 Task: Create a due date automation trigger when advanced on, 2 hours after a card is due add fields without custom field "Resume" set to a date more than 1 days ago.
Action: Mouse moved to (1038, 329)
Screenshot: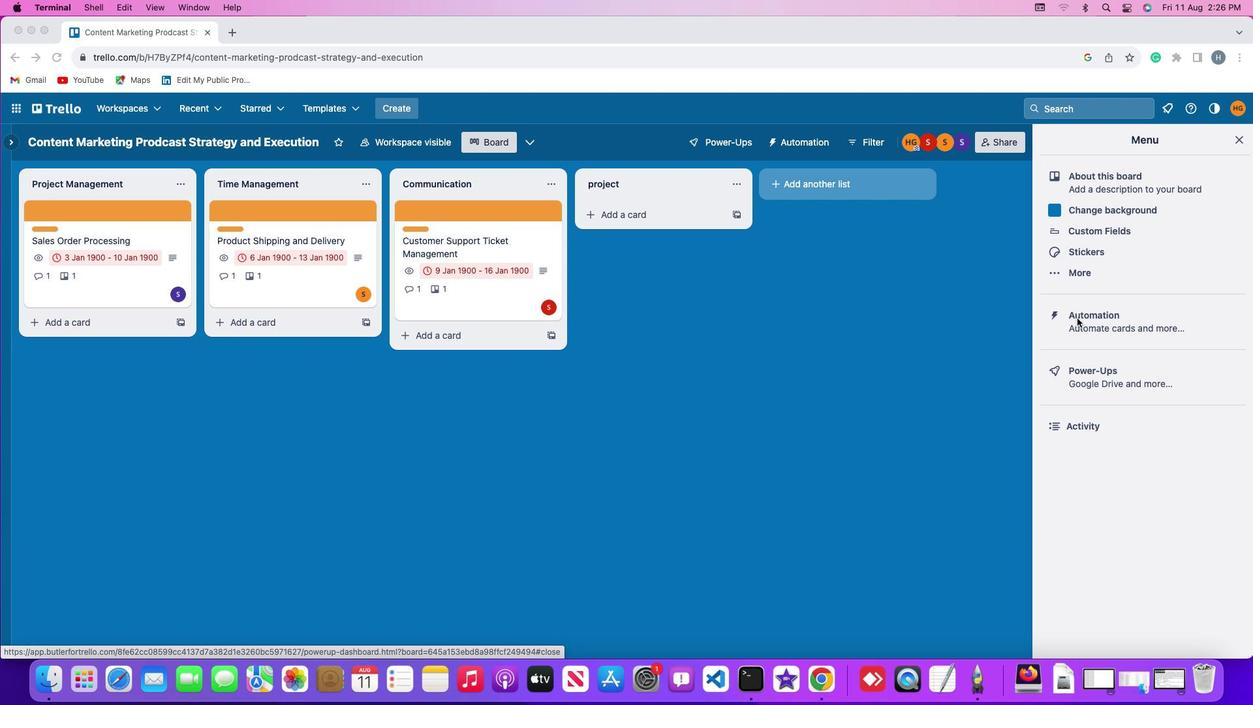 
Action: Mouse pressed left at (1038, 329)
Screenshot: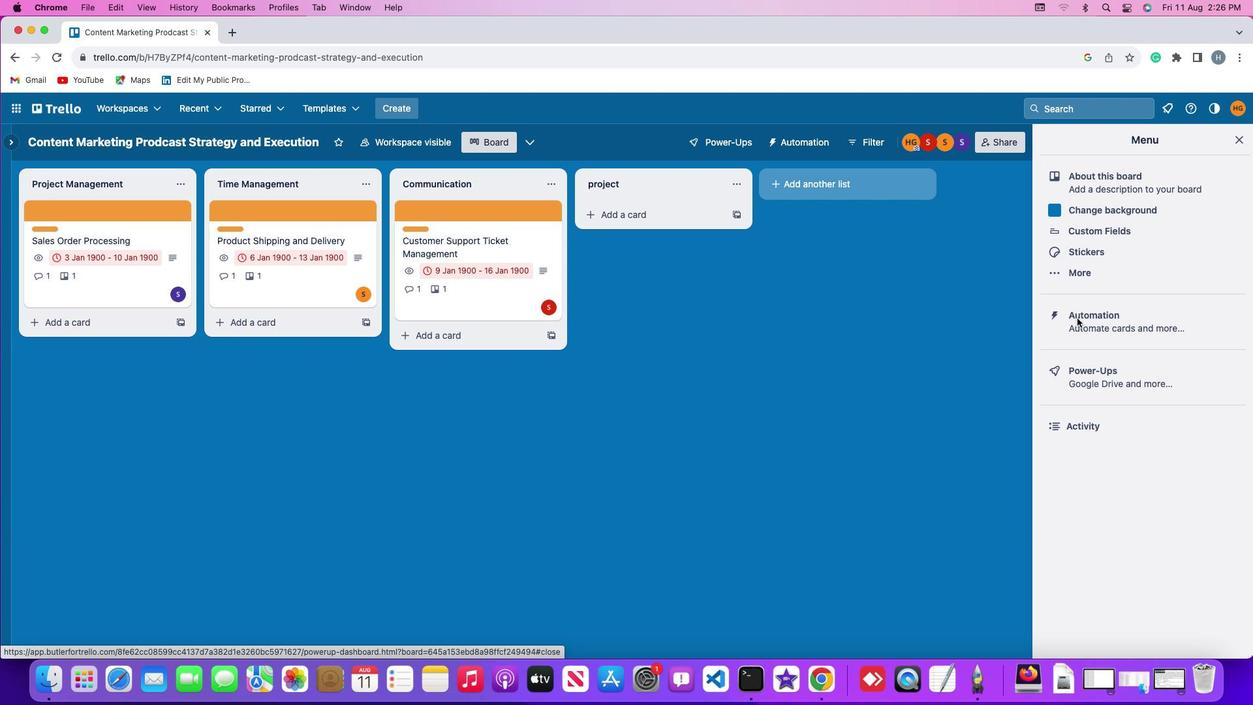 
Action: Mouse pressed left at (1038, 329)
Screenshot: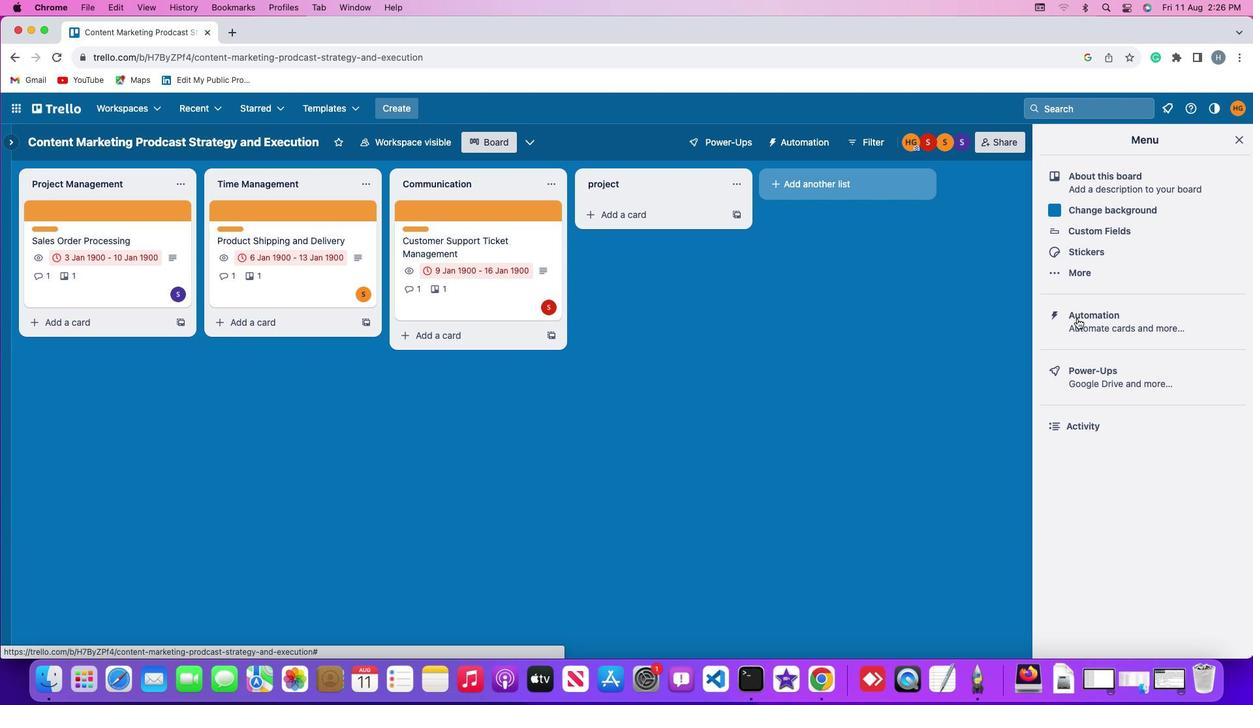
Action: Mouse moved to (122, 325)
Screenshot: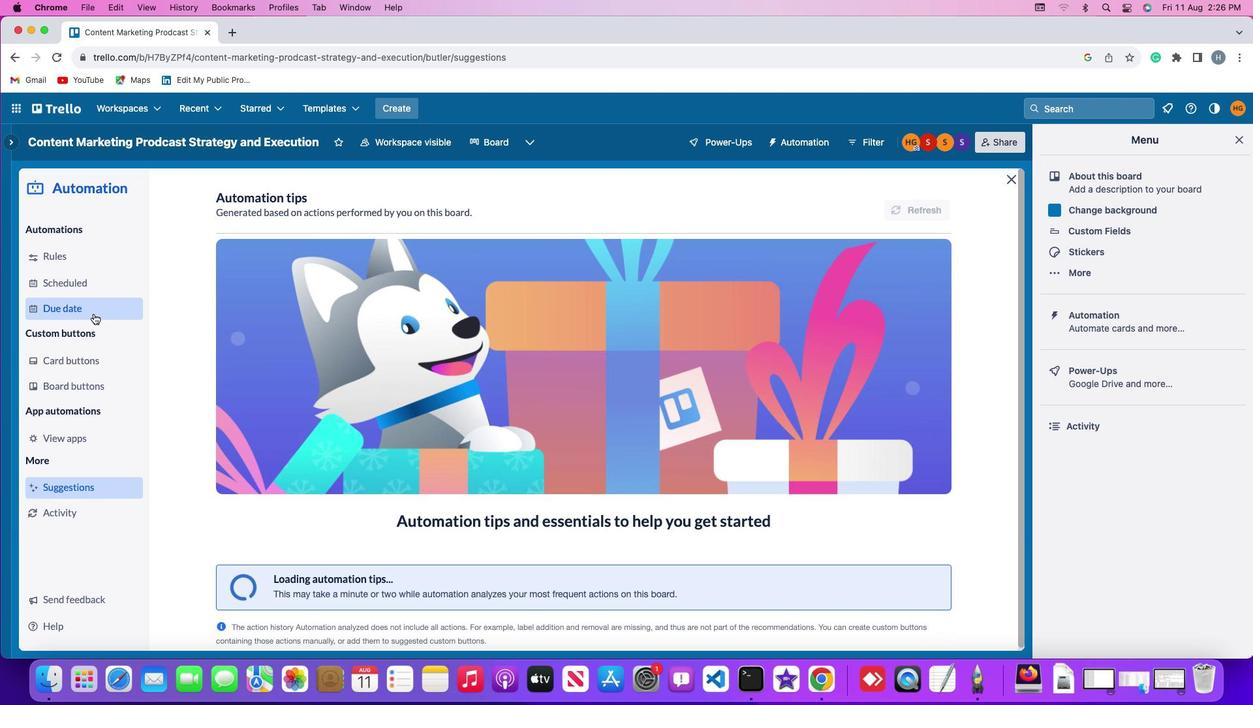 
Action: Mouse pressed left at (122, 325)
Screenshot: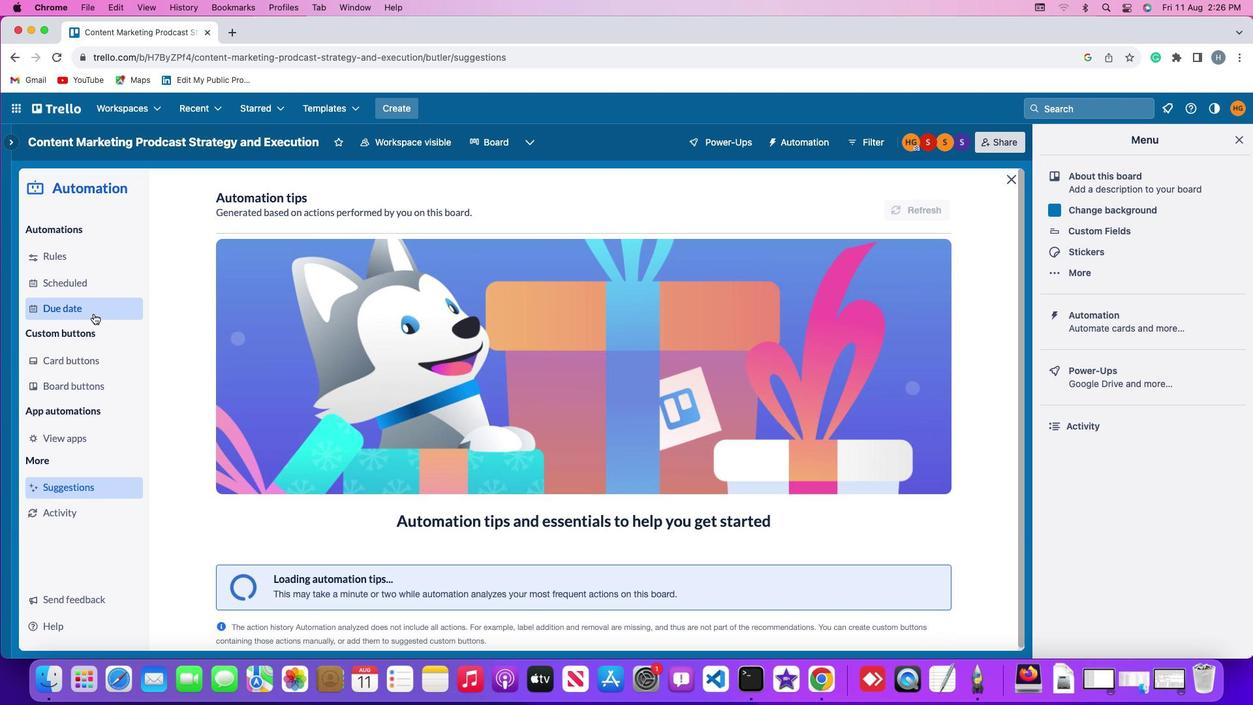 
Action: Mouse moved to (848, 223)
Screenshot: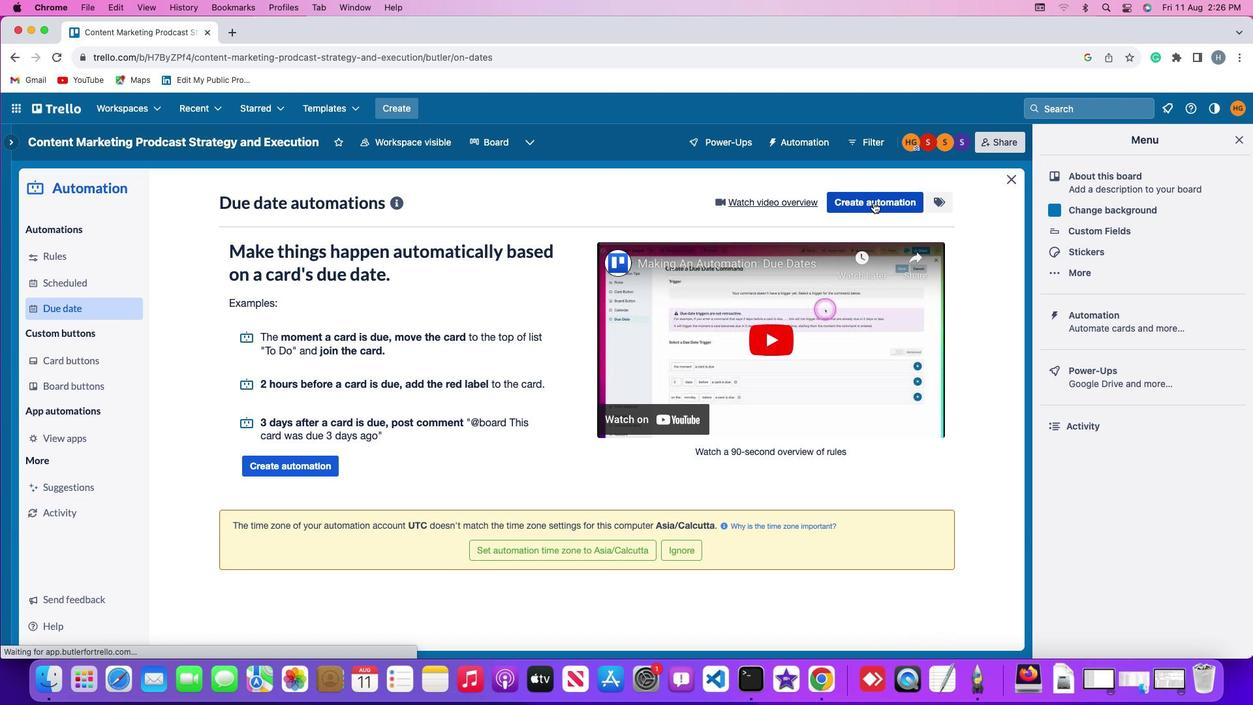 
Action: Mouse pressed left at (848, 223)
Screenshot: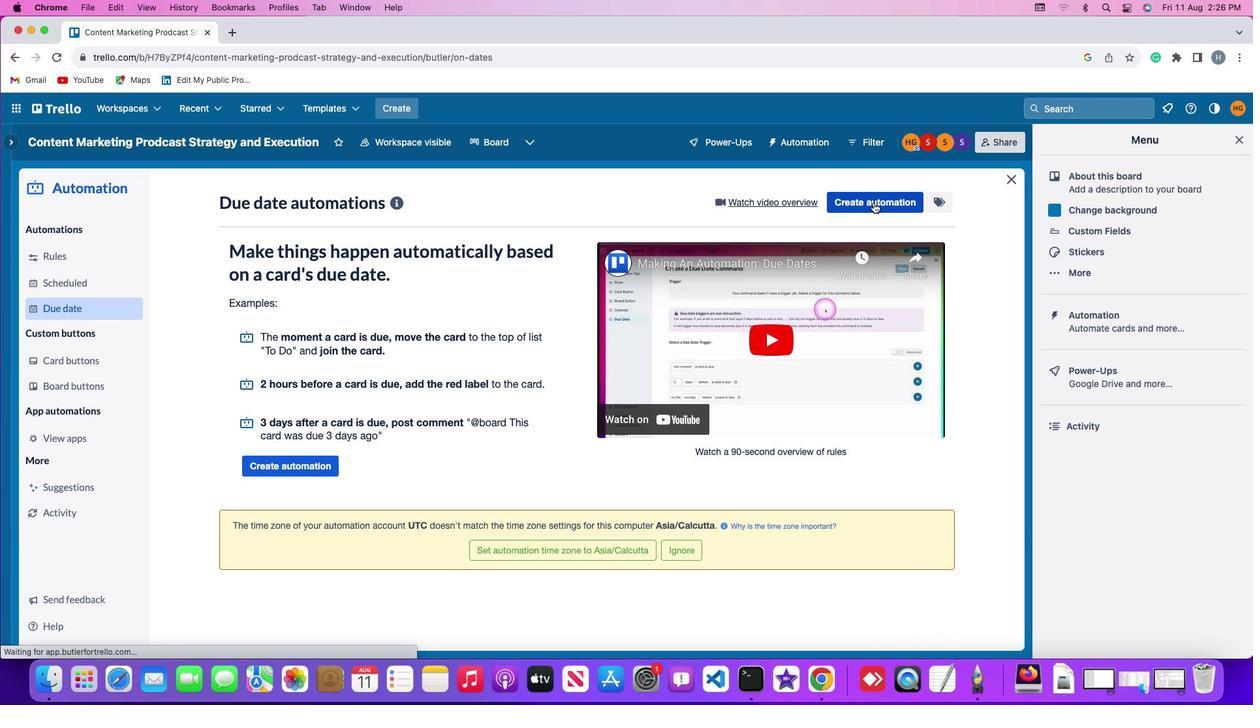 
Action: Mouse moved to (284, 346)
Screenshot: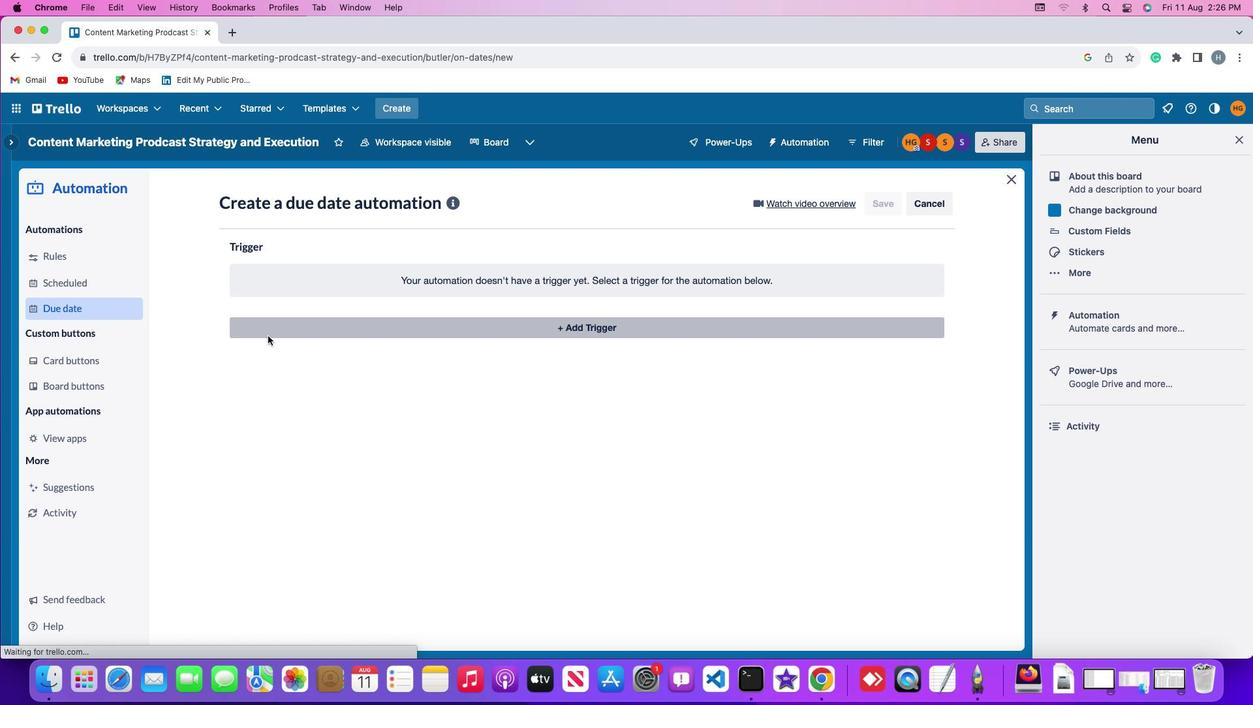 
Action: Mouse pressed left at (284, 346)
Screenshot: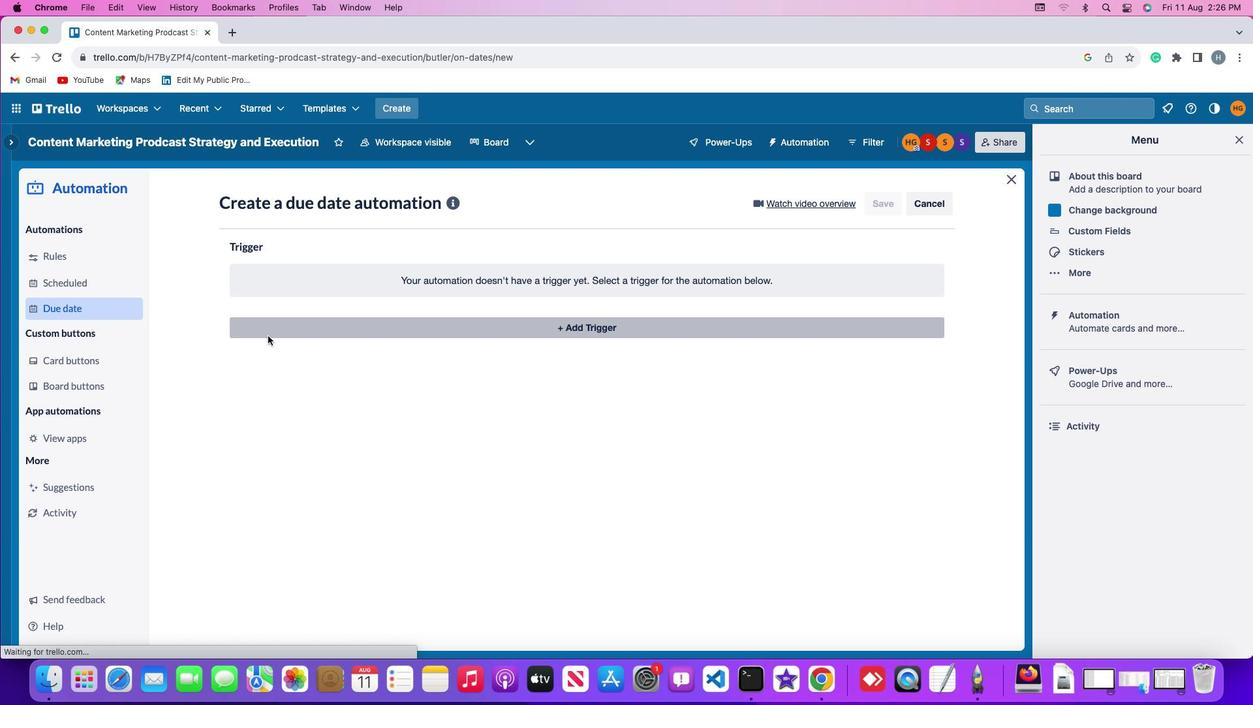 
Action: Mouse moved to (274, 520)
Screenshot: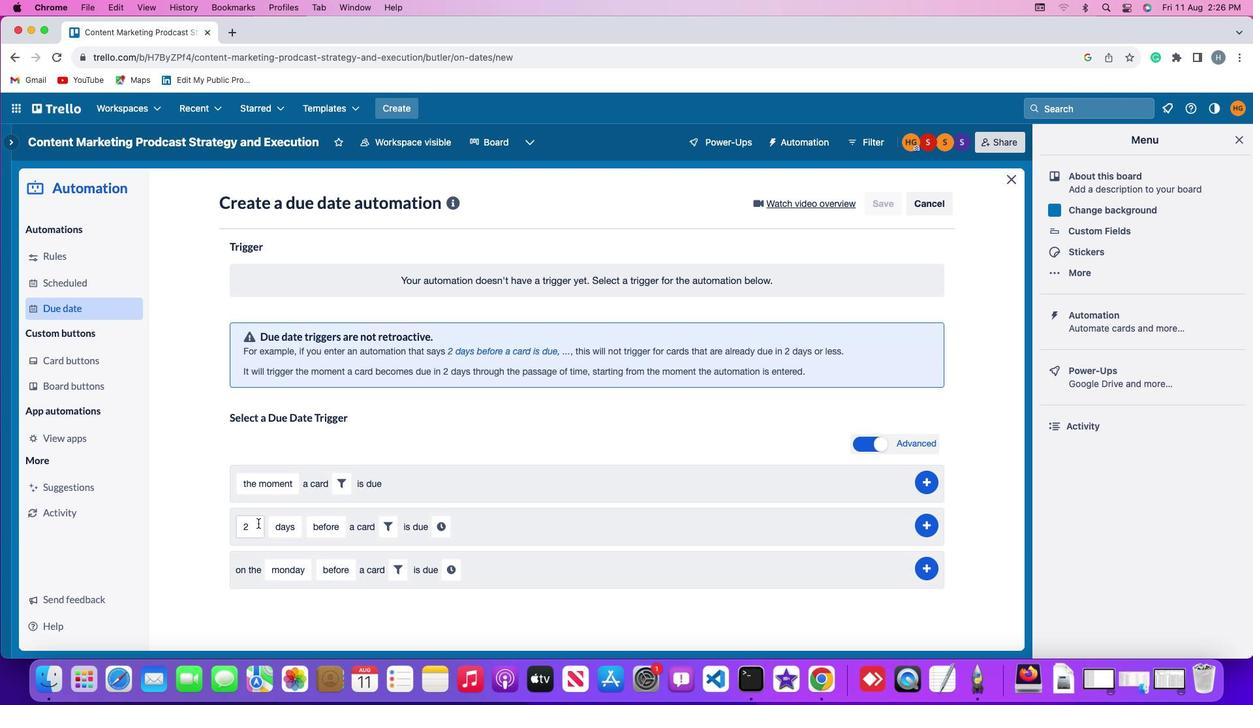
Action: Mouse pressed left at (274, 520)
Screenshot: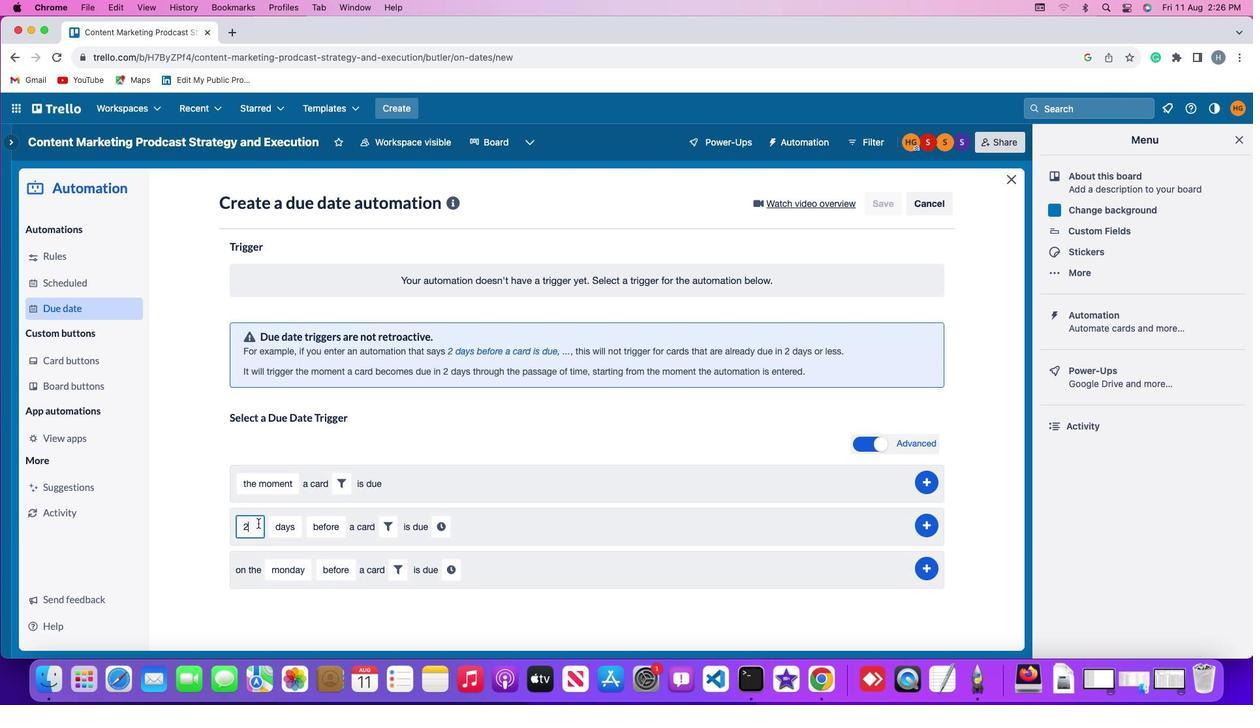 
Action: Mouse moved to (275, 519)
Screenshot: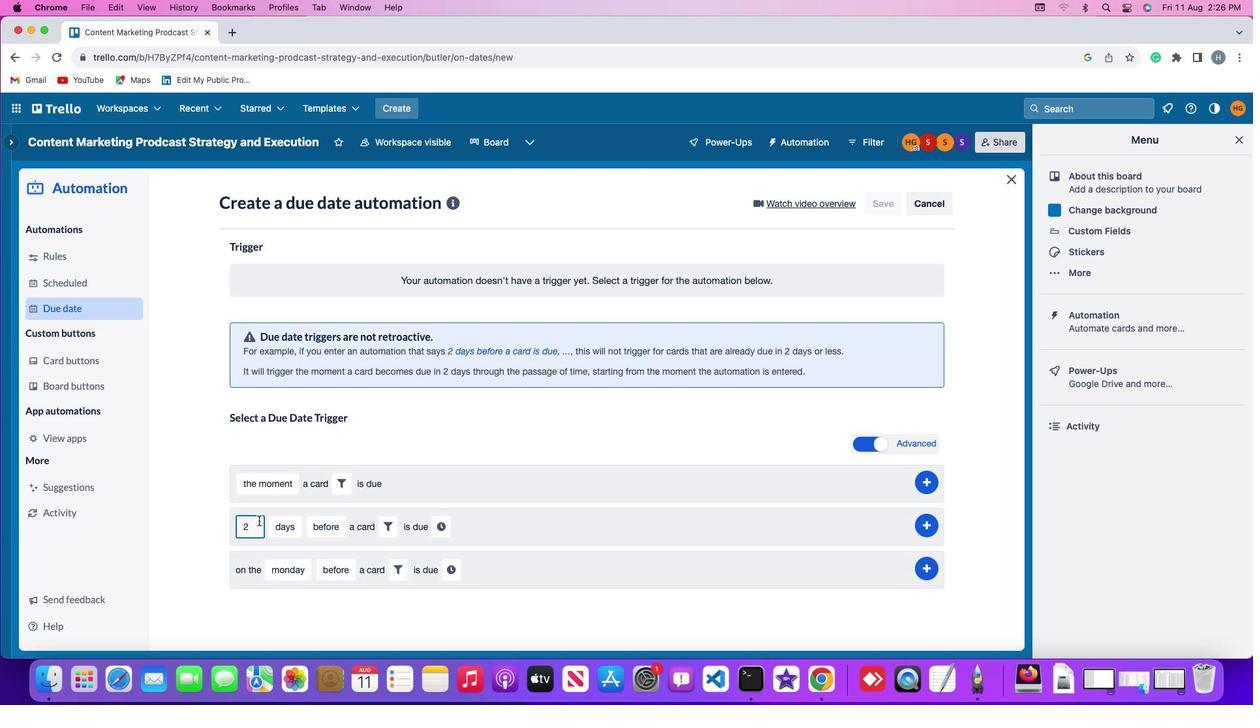 
Action: Key pressed Key.backspace'2'
Screenshot: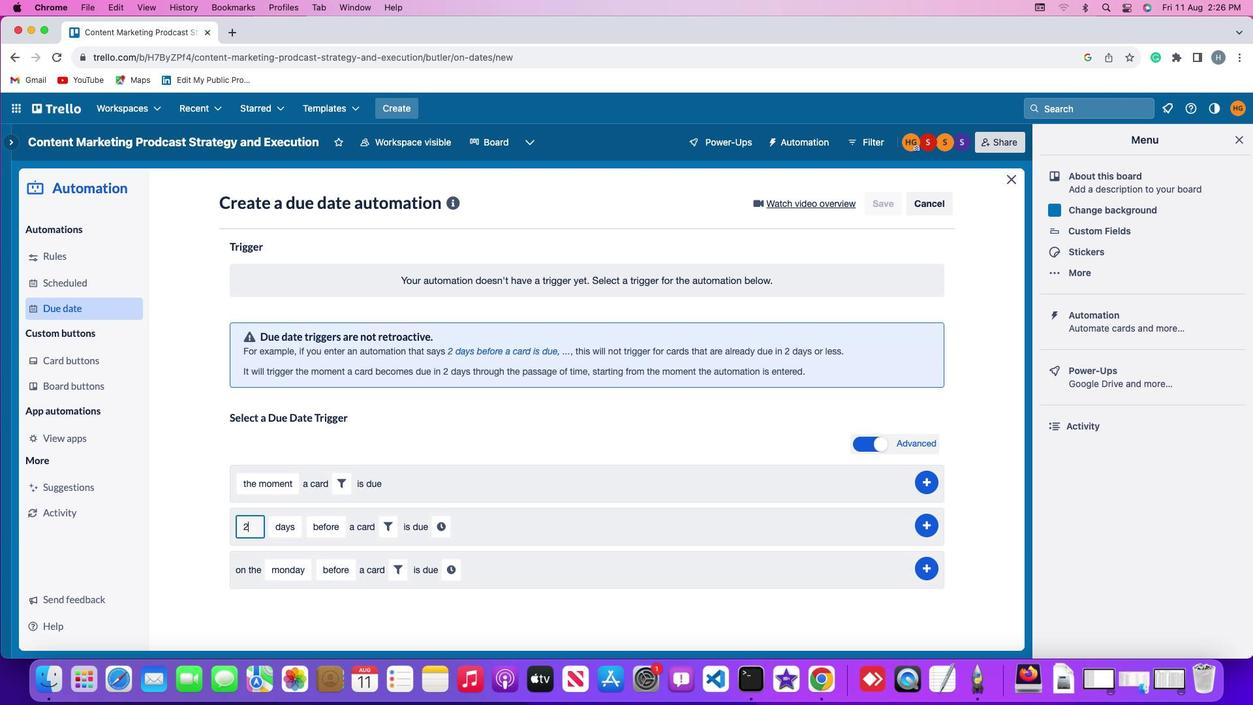 
Action: Mouse moved to (304, 519)
Screenshot: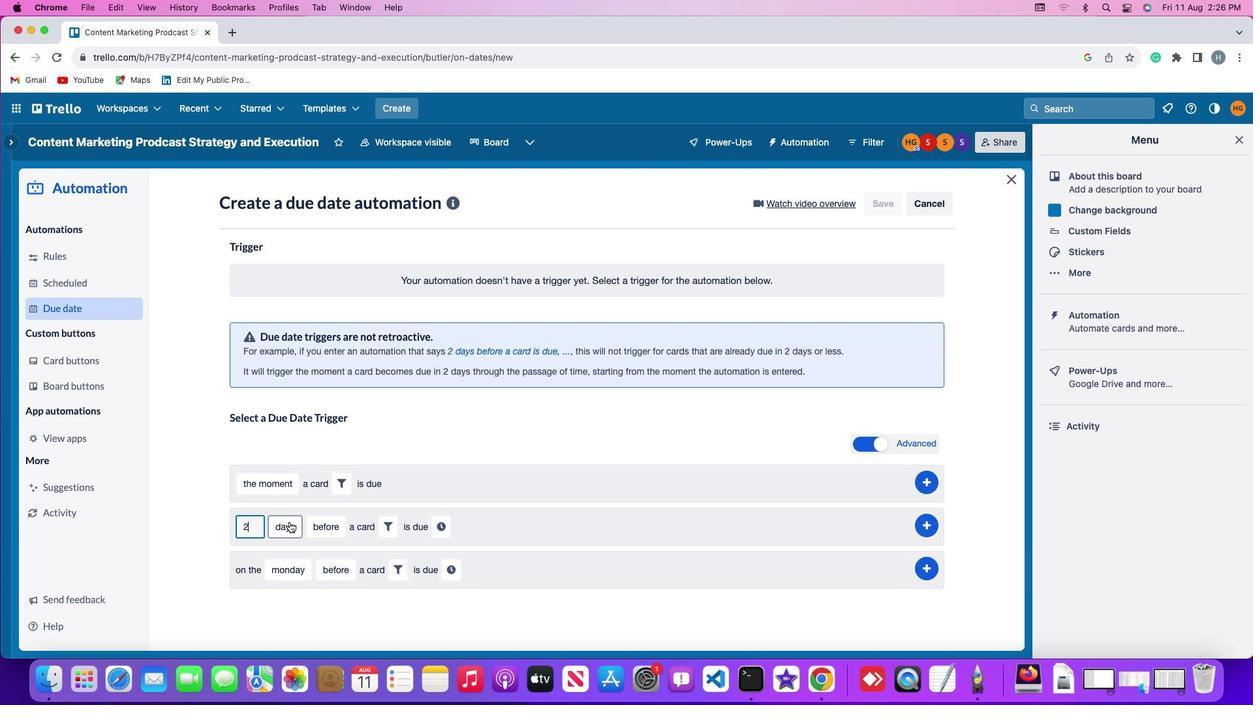 
Action: Mouse pressed left at (304, 519)
Screenshot: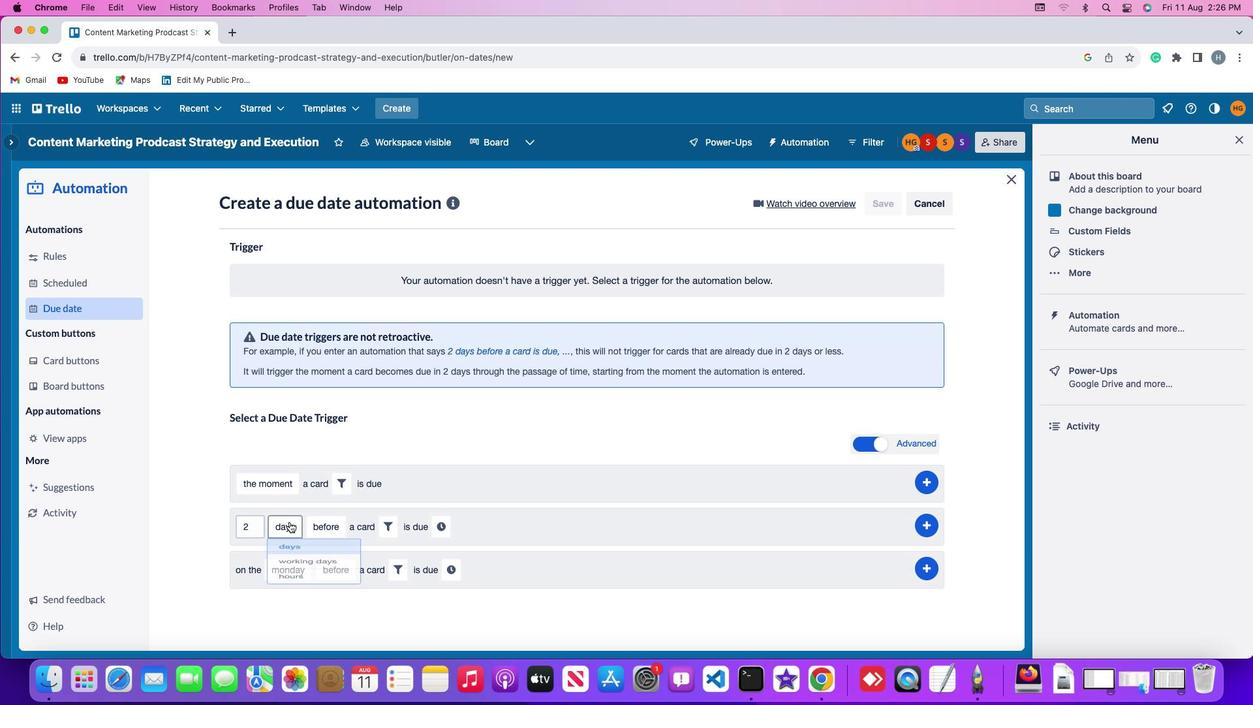 
Action: Mouse moved to (309, 593)
Screenshot: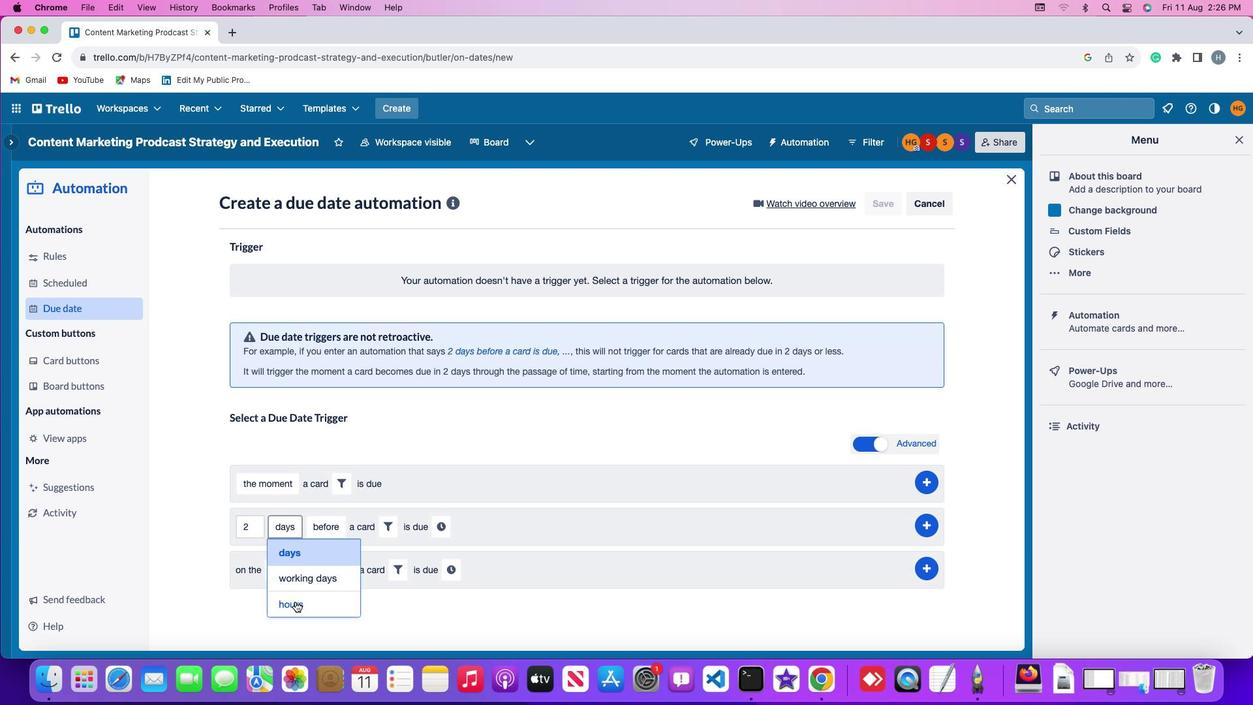 
Action: Mouse pressed left at (309, 593)
Screenshot: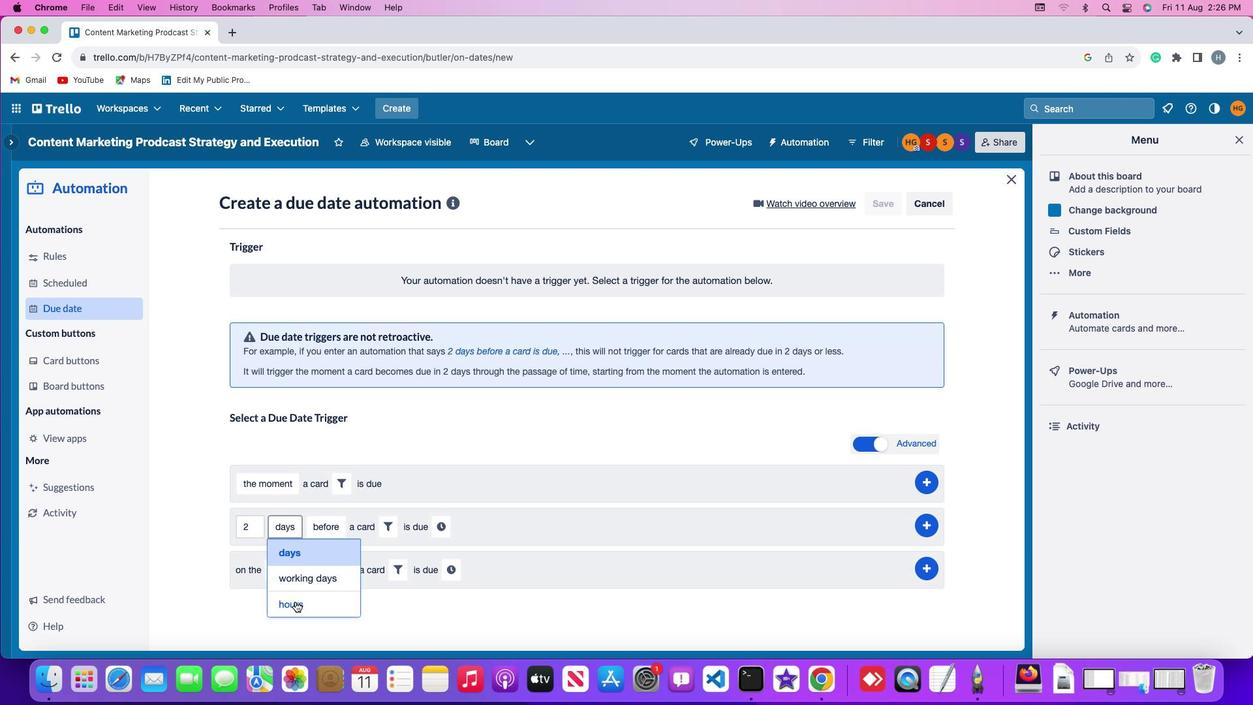 
Action: Mouse moved to (340, 528)
Screenshot: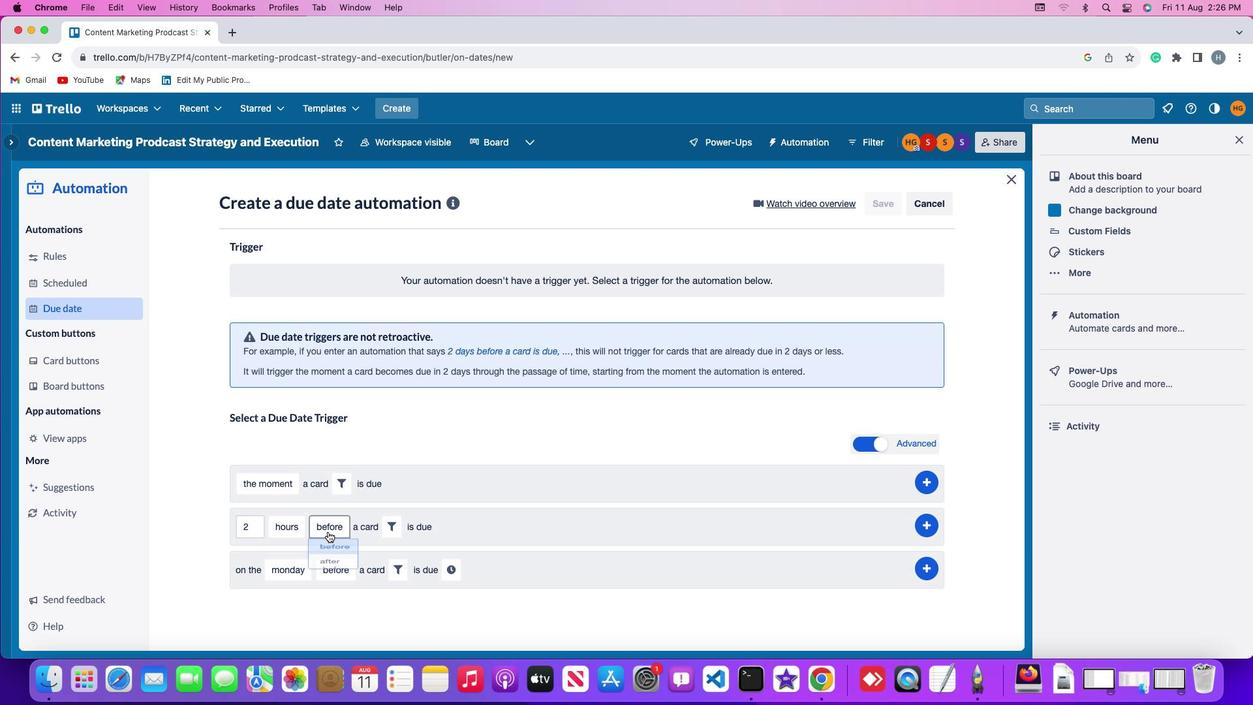 
Action: Mouse pressed left at (340, 528)
Screenshot: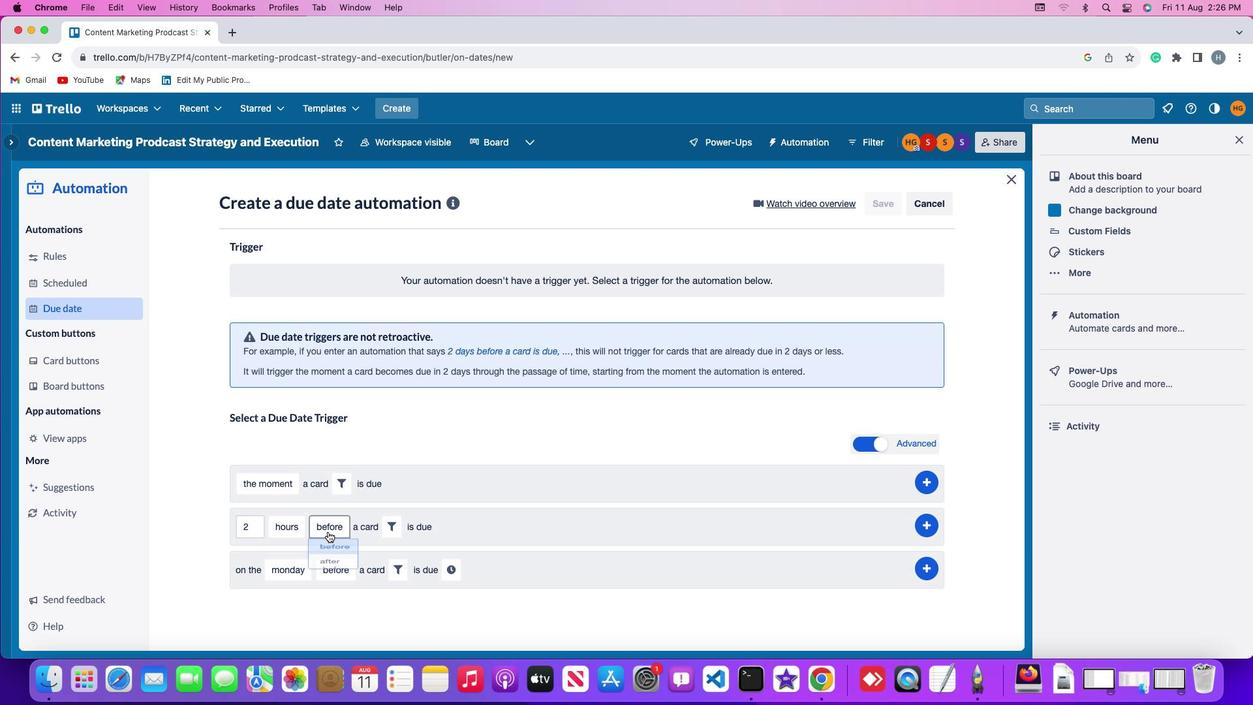 
Action: Mouse moved to (346, 571)
Screenshot: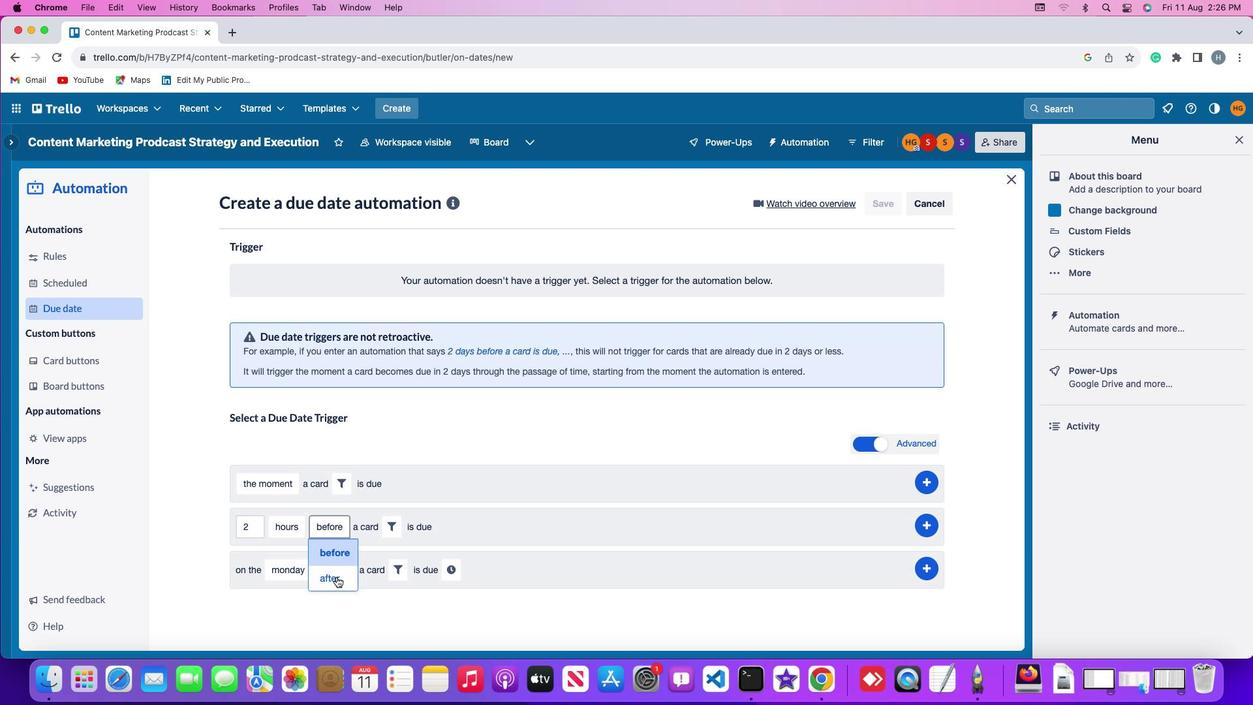 
Action: Mouse pressed left at (346, 571)
Screenshot: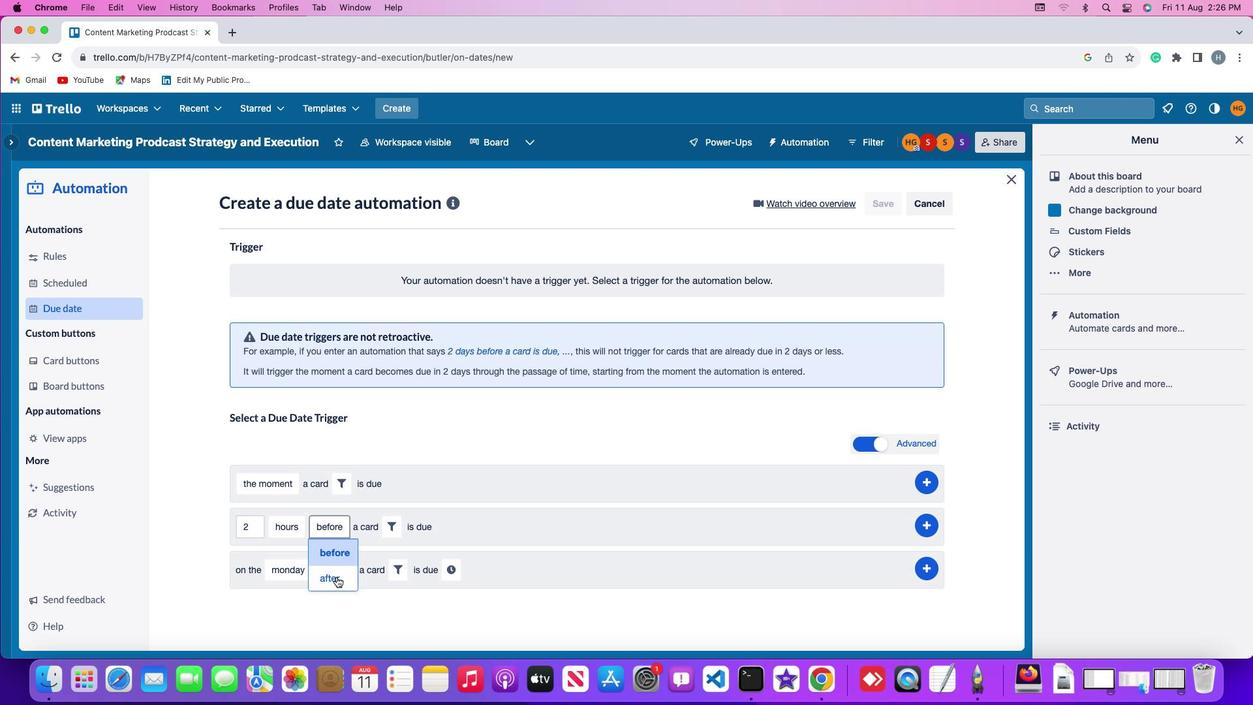 
Action: Mouse moved to (399, 524)
Screenshot: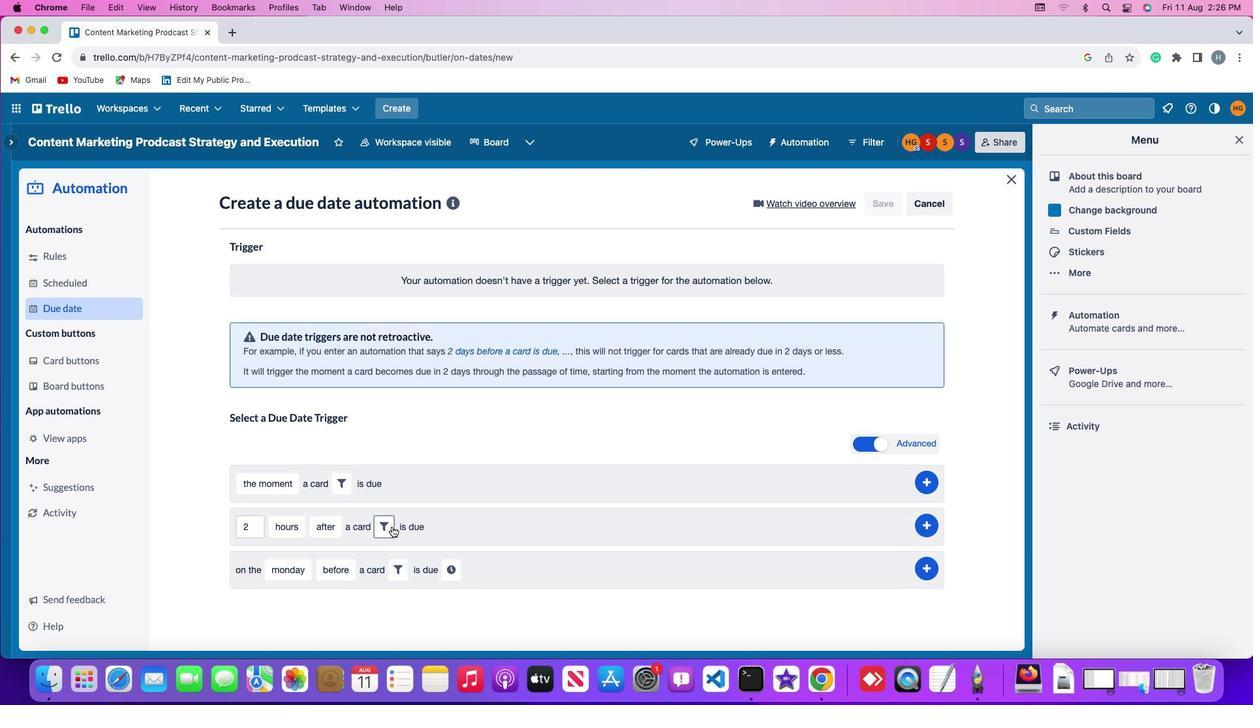 
Action: Mouse pressed left at (399, 524)
Screenshot: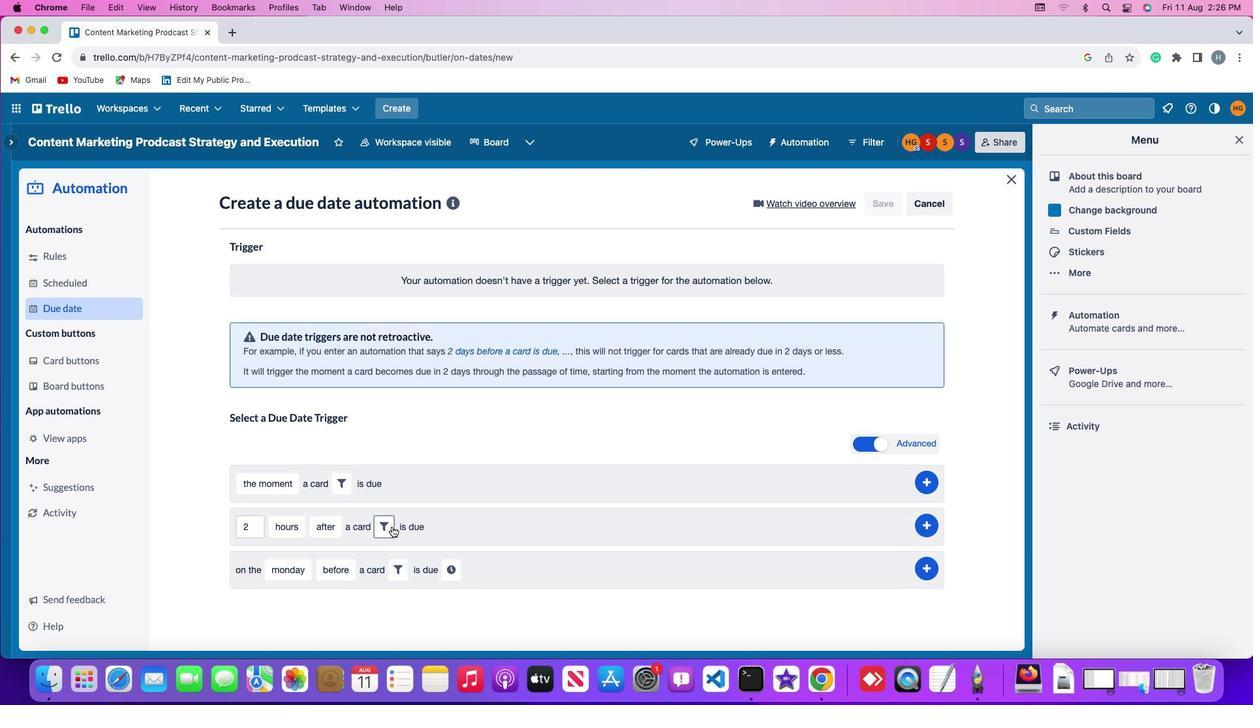 
Action: Mouse moved to (590, 564)
Screenshot: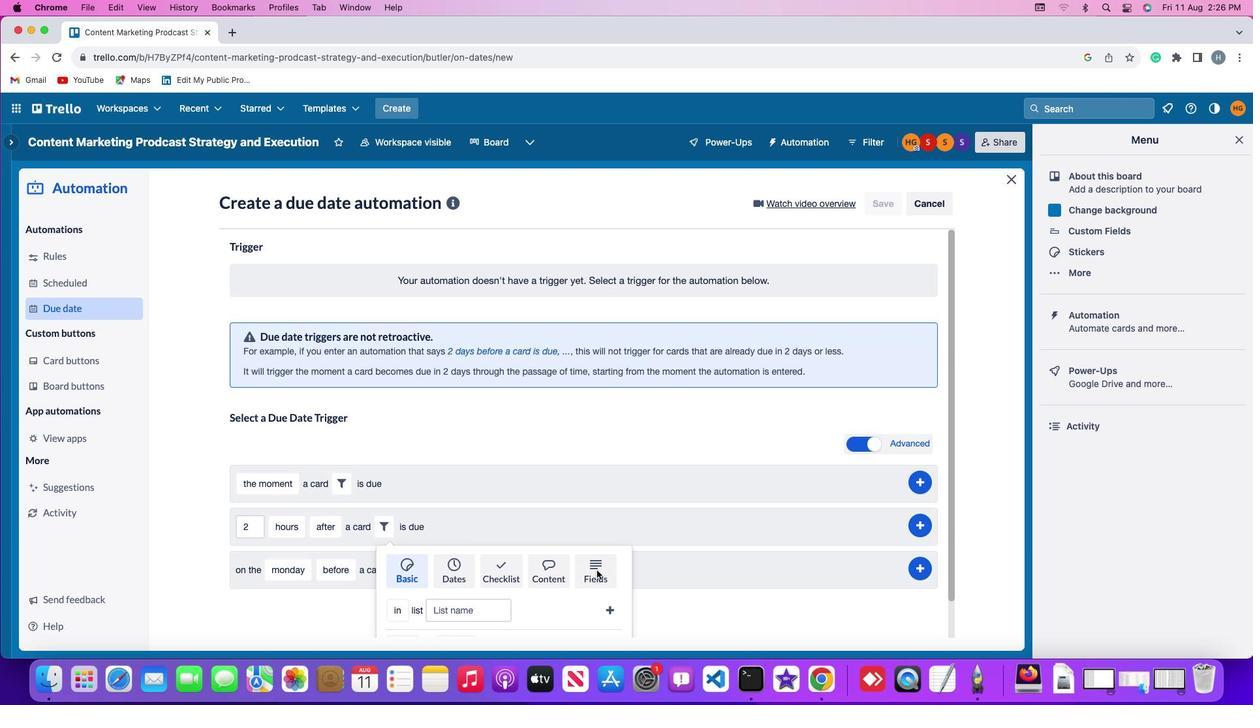 
Action: Mouse pressed left at (590, 564)
Screenshot: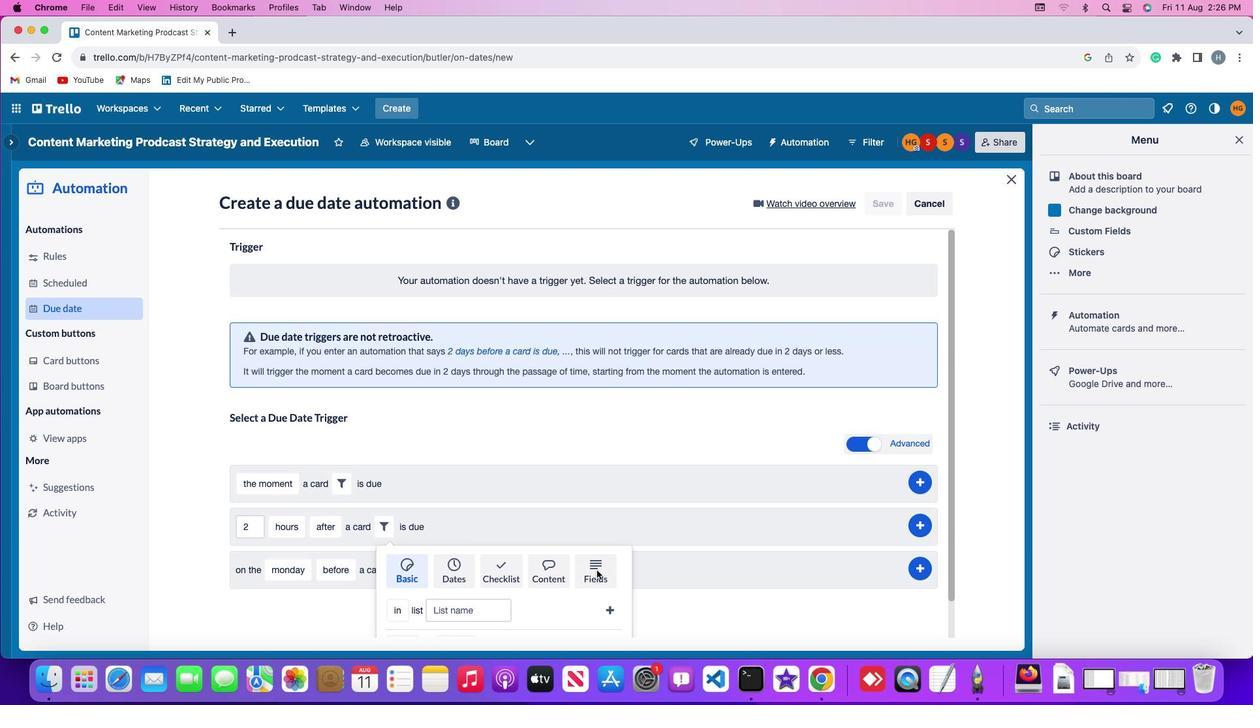 
Action: Mouse moved to (365, 593)
Screenshot: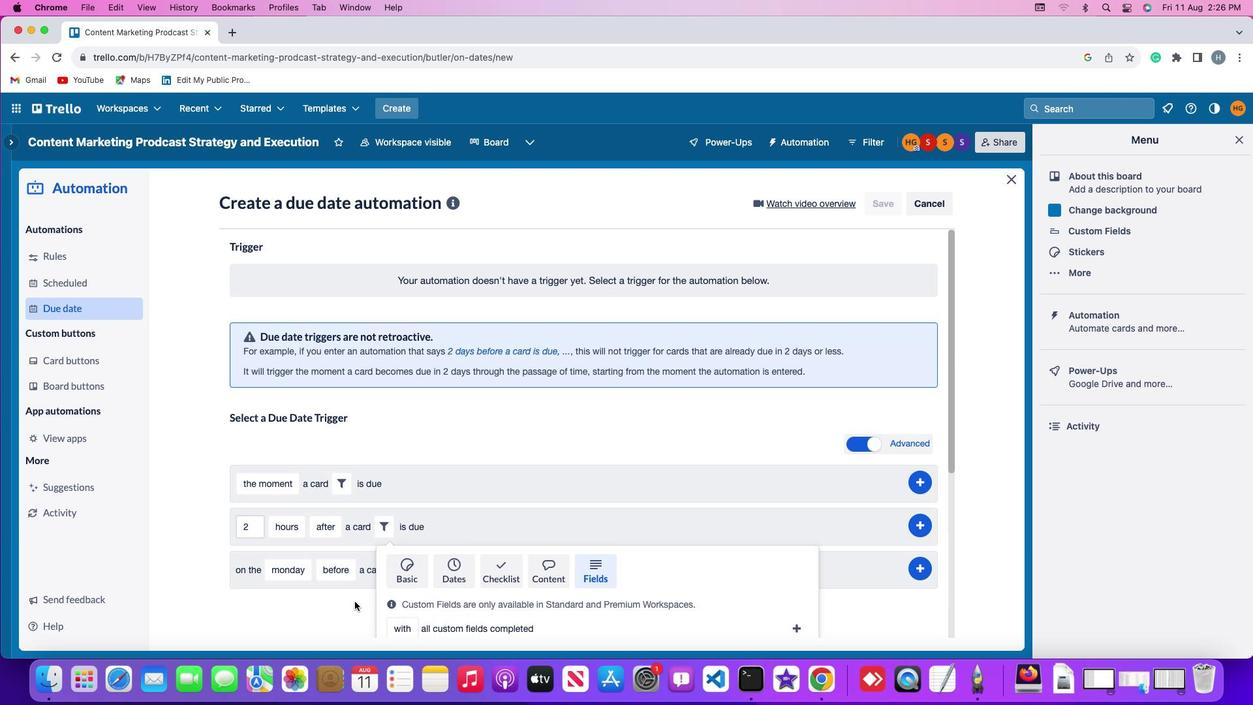 
Action: Mouse scrolled (365, 593) with delta (34, 33)
Screenshot: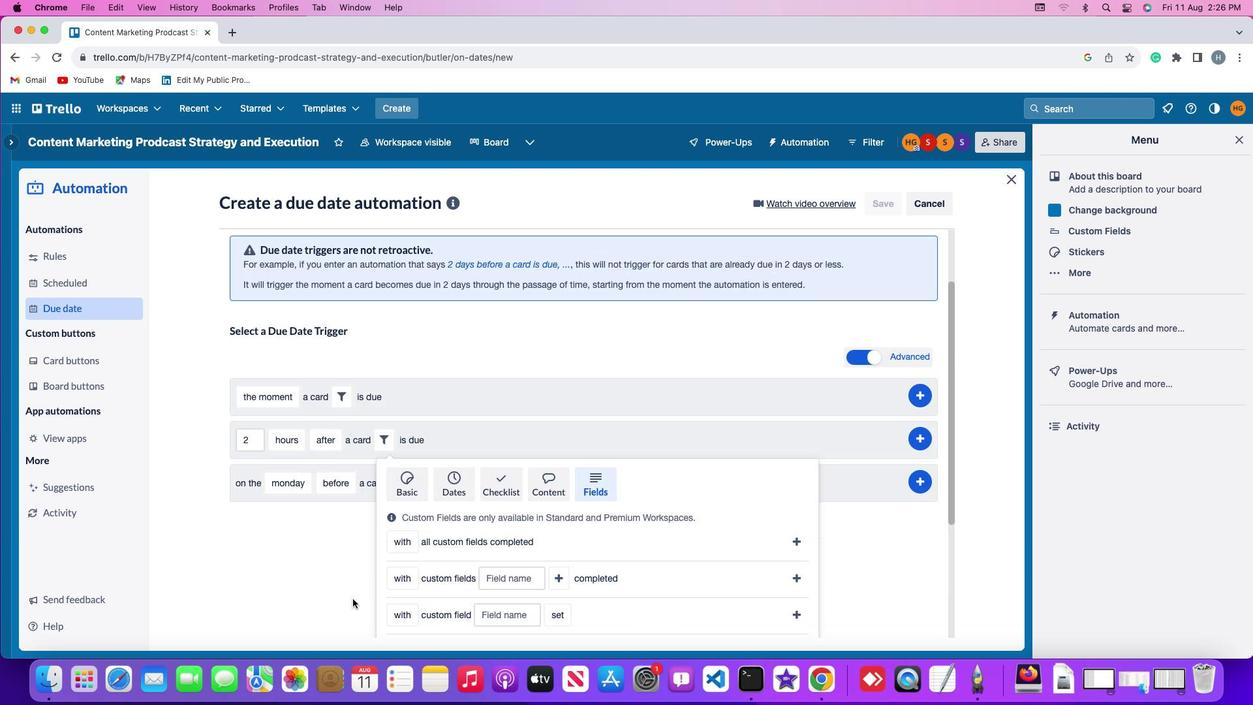 
Action: Mouse scrolled (365, 593) with delta (34, 33)
Screenshot: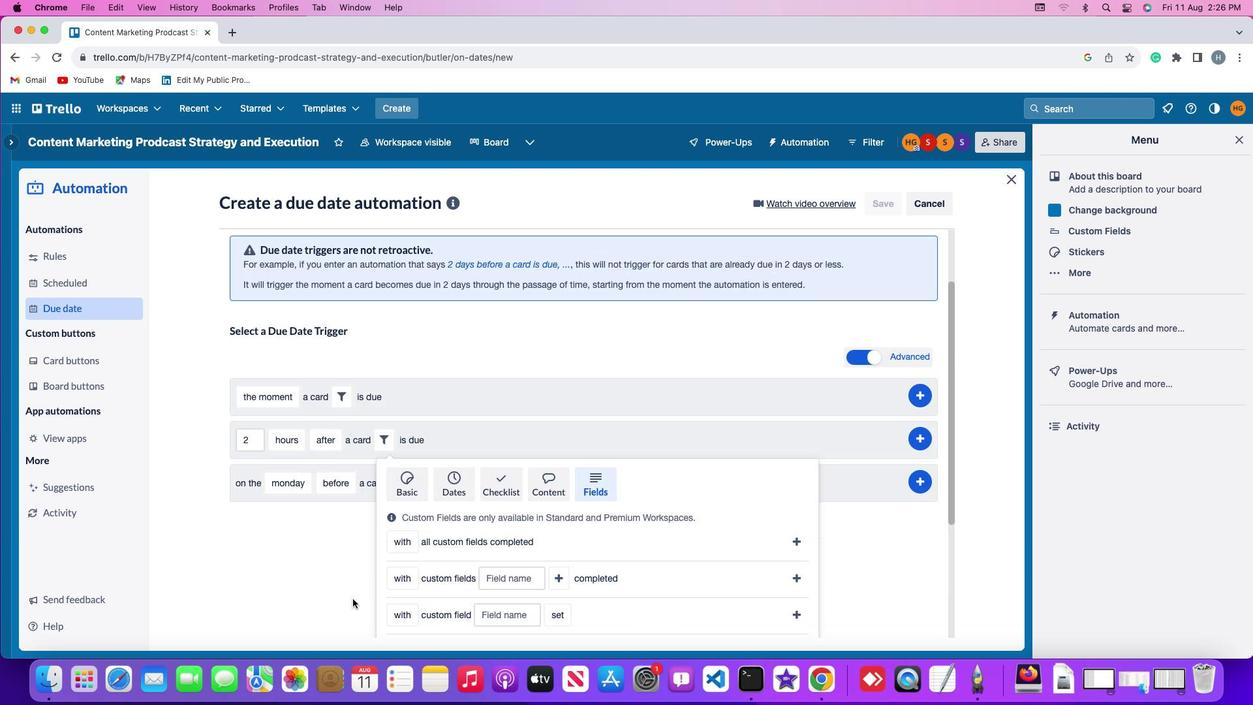 
Action: Mouse scrolled (365, 593) with delta (34, 31)
Screenshot: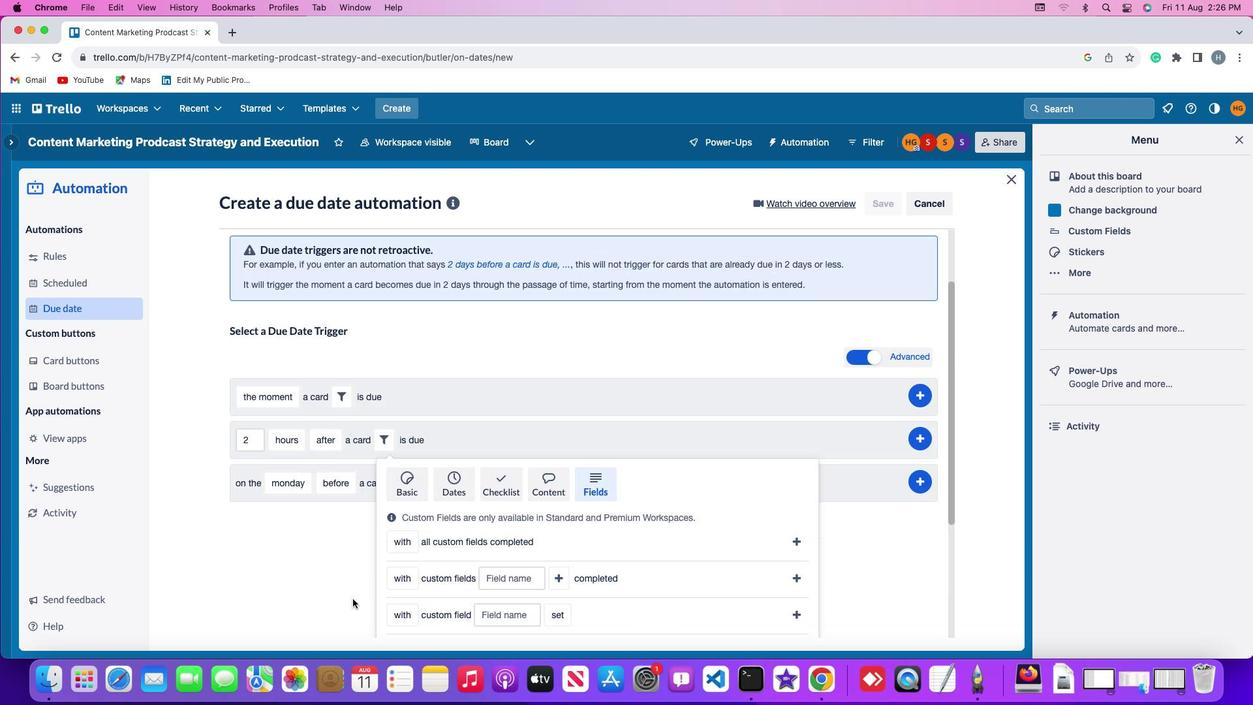 
Action: Mouse scrolled (365, 593) with delta (34, 31)
Screenshot: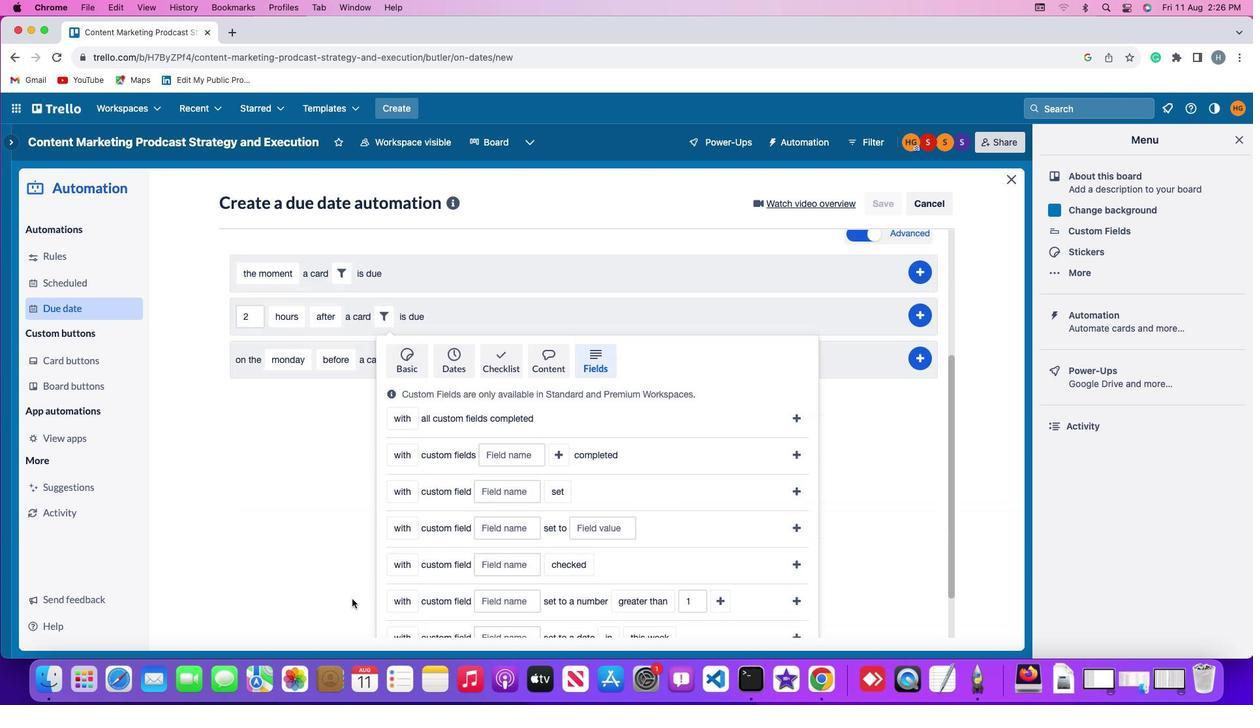 
Action: Mouse moved to (364, 592)
Screenshot: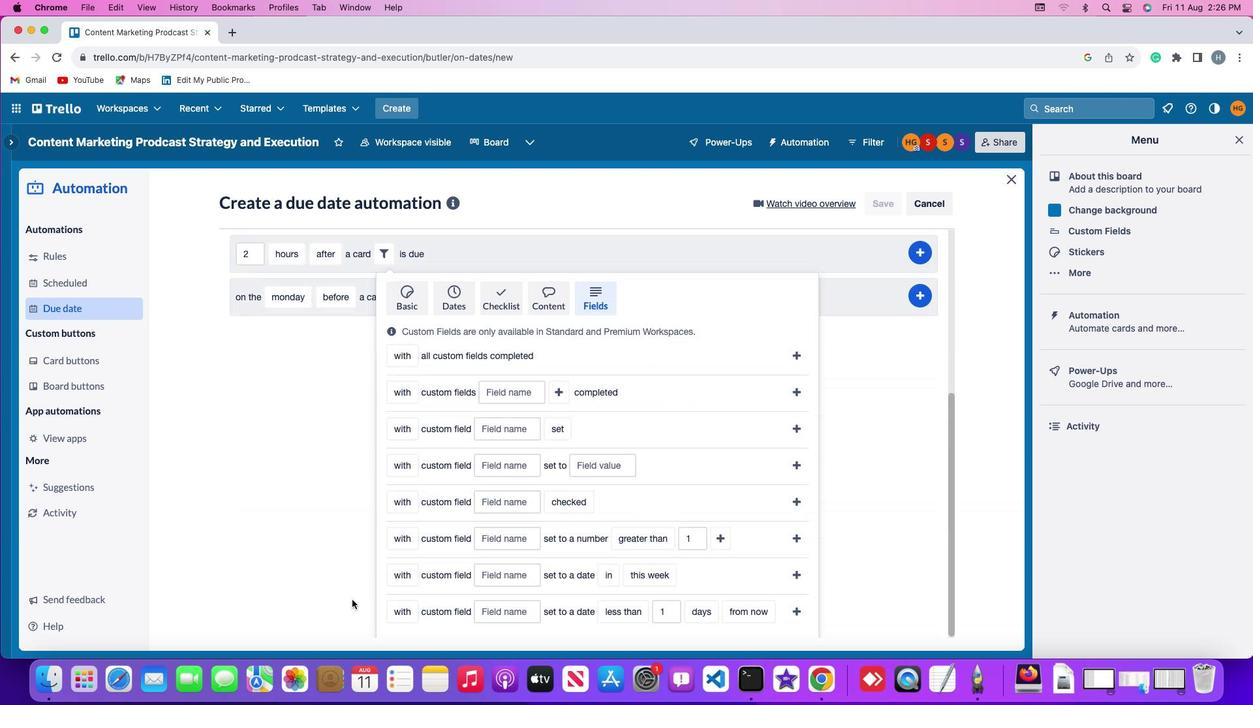 
Action: Mouse scrolled (364, 592) with delta (34, 30)
Screenshot: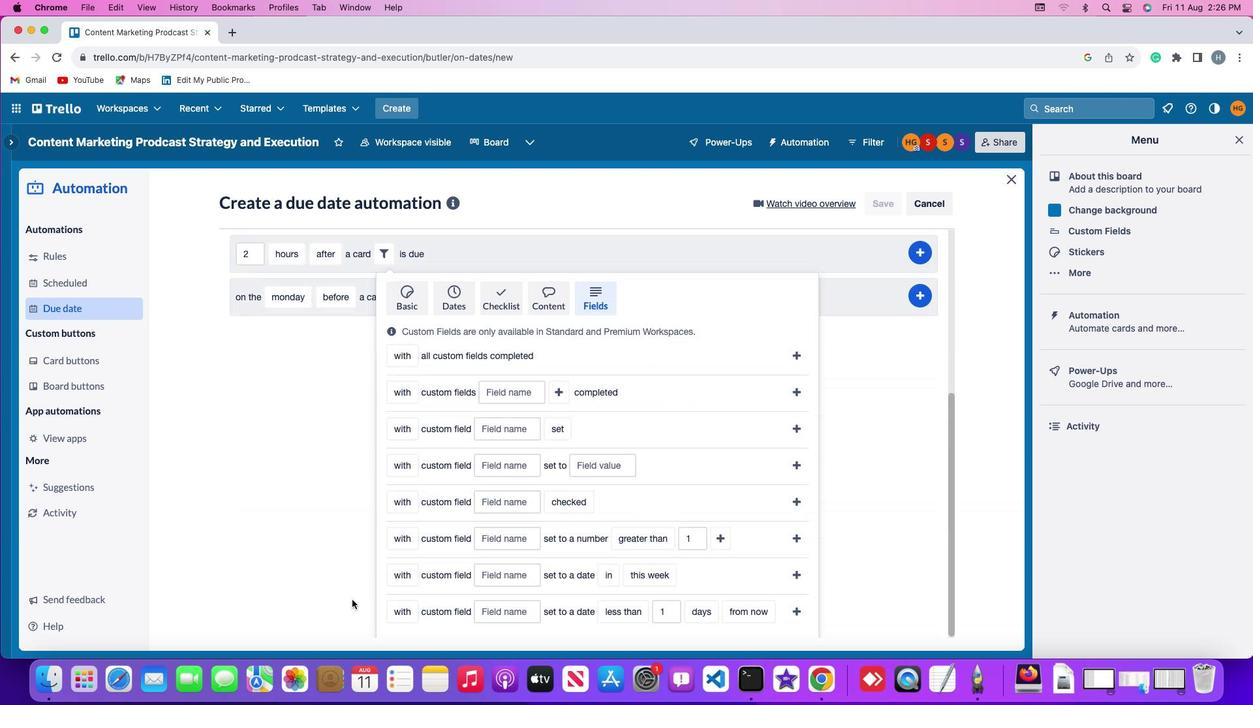 
Action: Mouse moved to (362, 591)
Screenshot: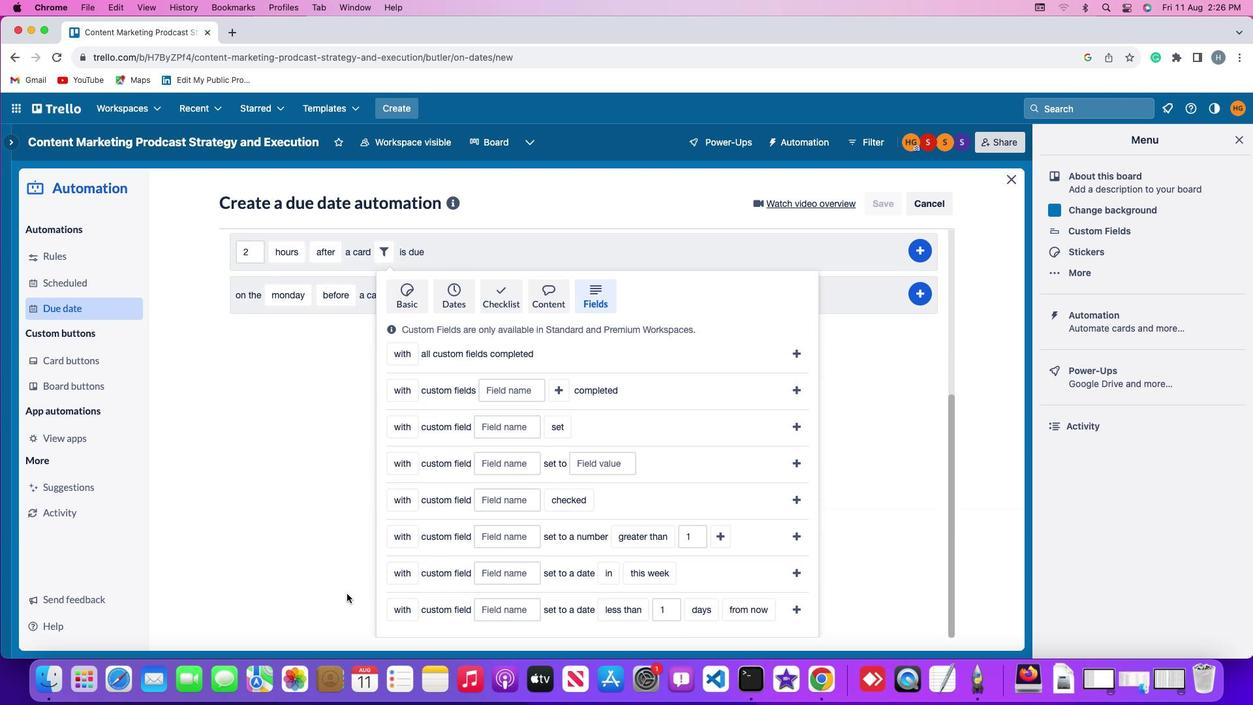 
Action: Mouse scrolled (362, 591) with delta (34, 33)
Screenshot: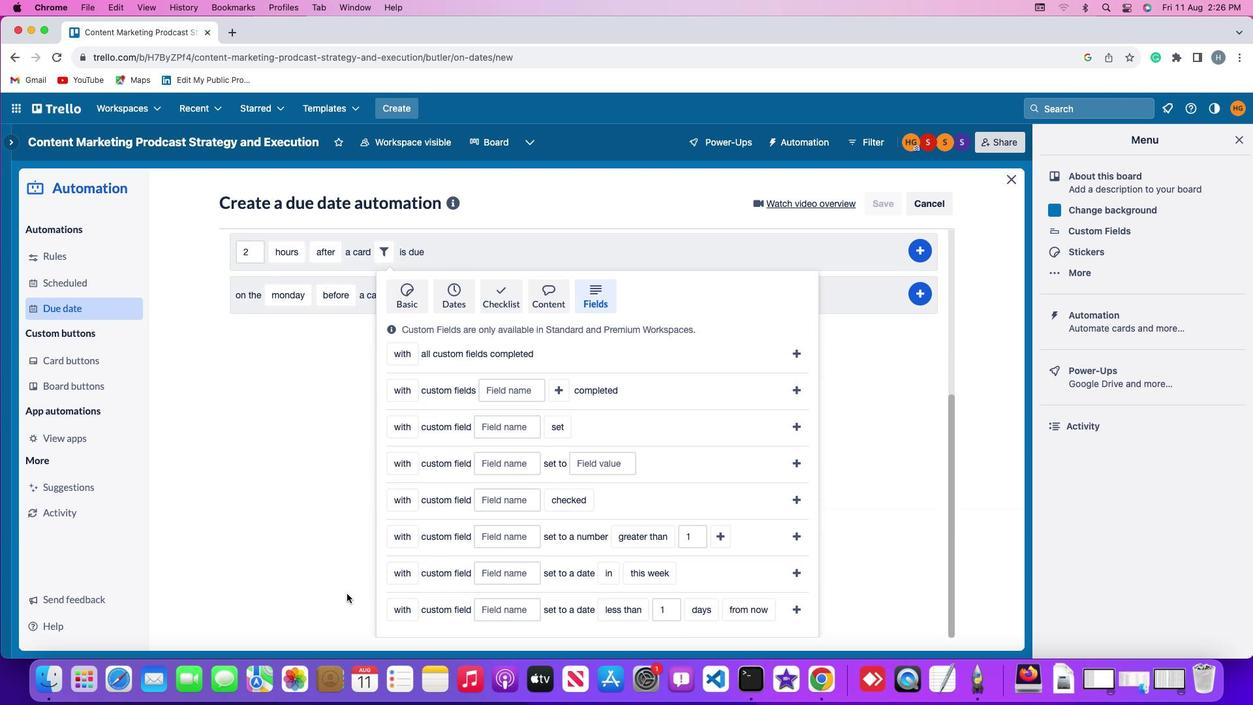 
Action: Mouse moved to (361, 591)
Screenshot: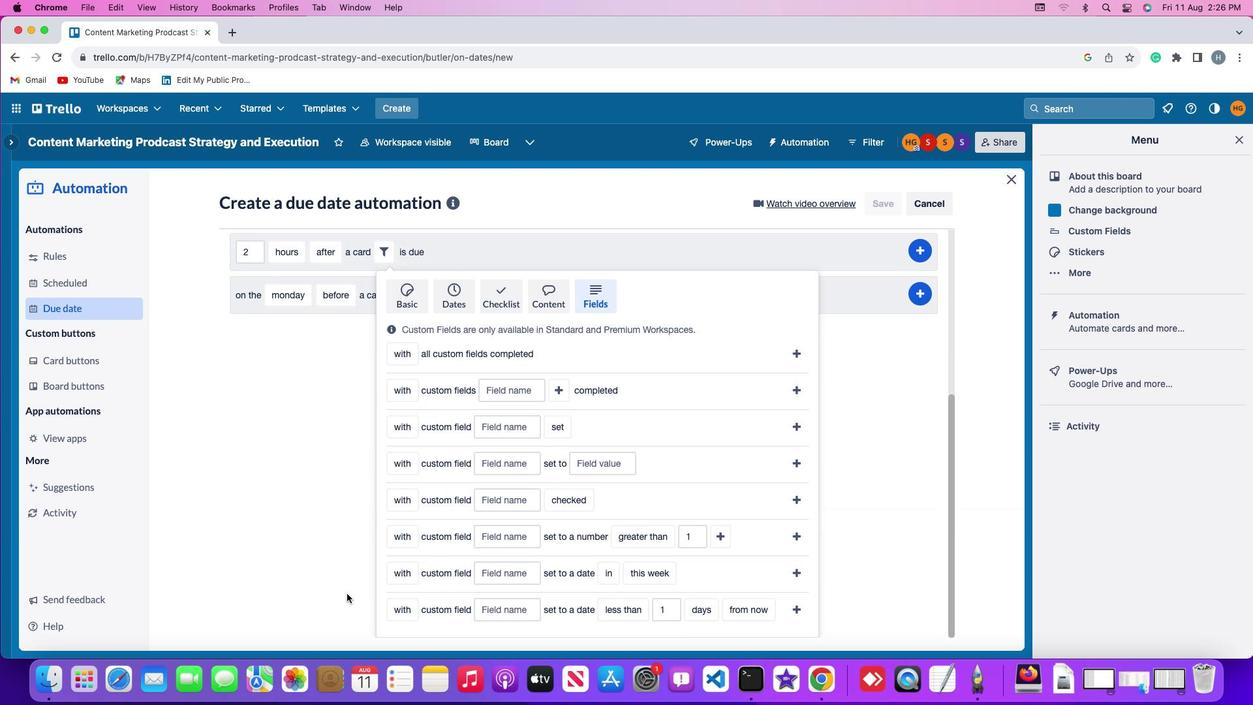 
Action: Mouse scrolled (361, 591) with delta (34, 33)
Screenshot: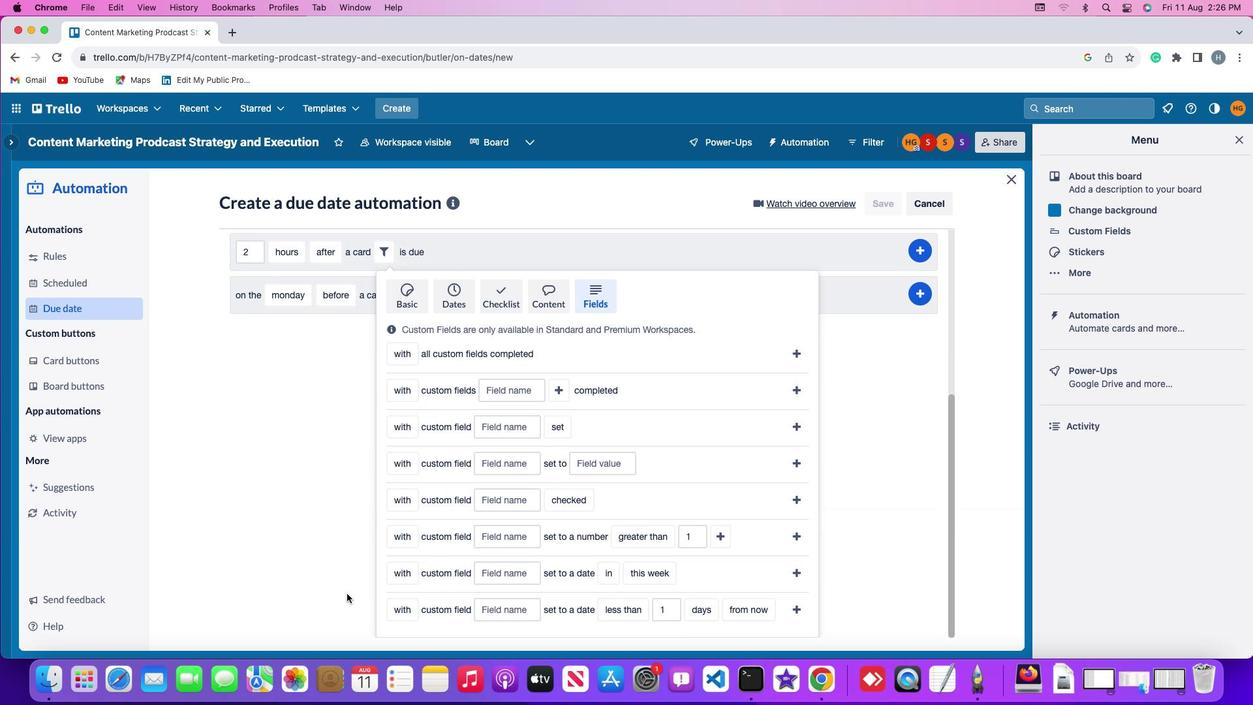 
Action: Mouse moved to (359, 589)
Screenshot: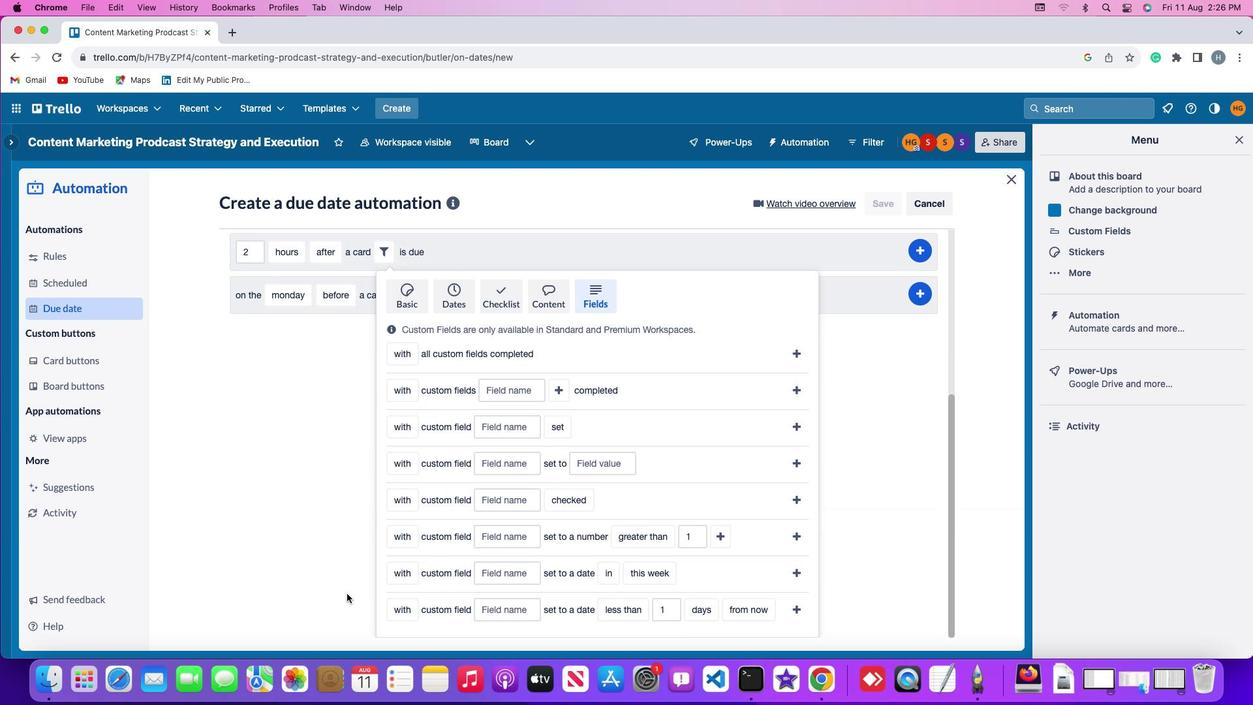 
Action: Mouse scrolled (359, 589) with delta (34, 32)
Screenshot: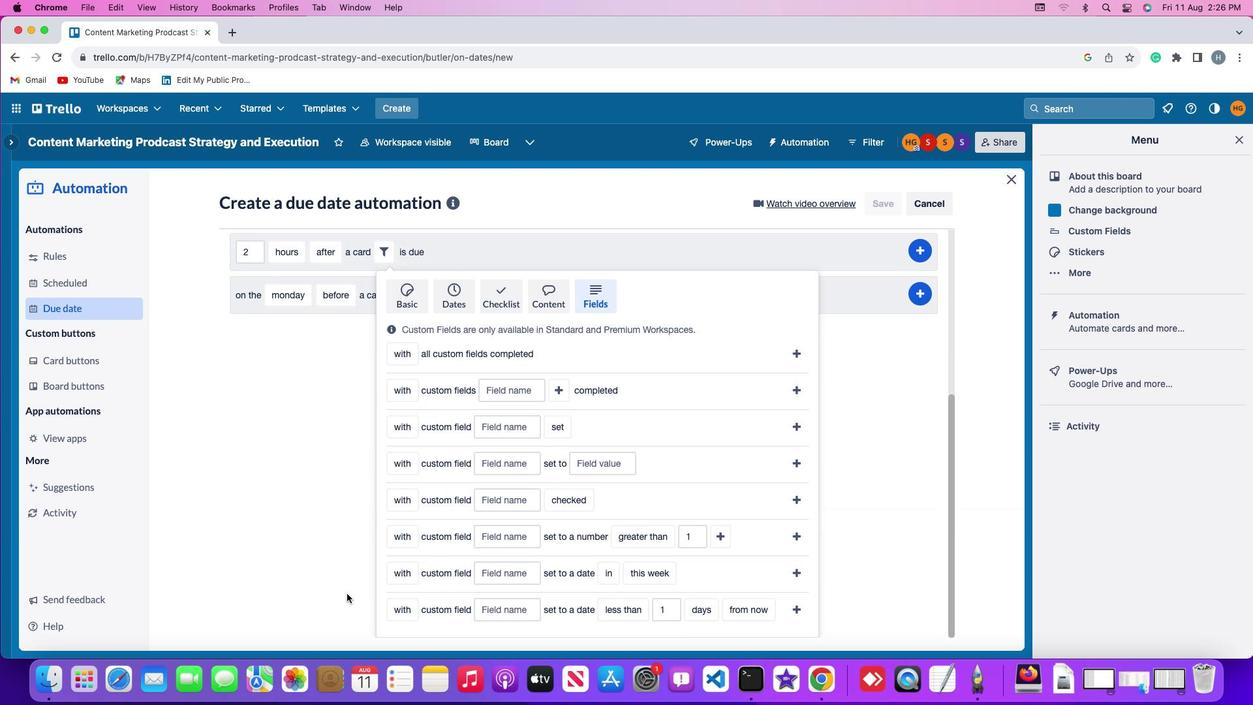 
Action: Mouse moved to (358, 586)
Screenshot: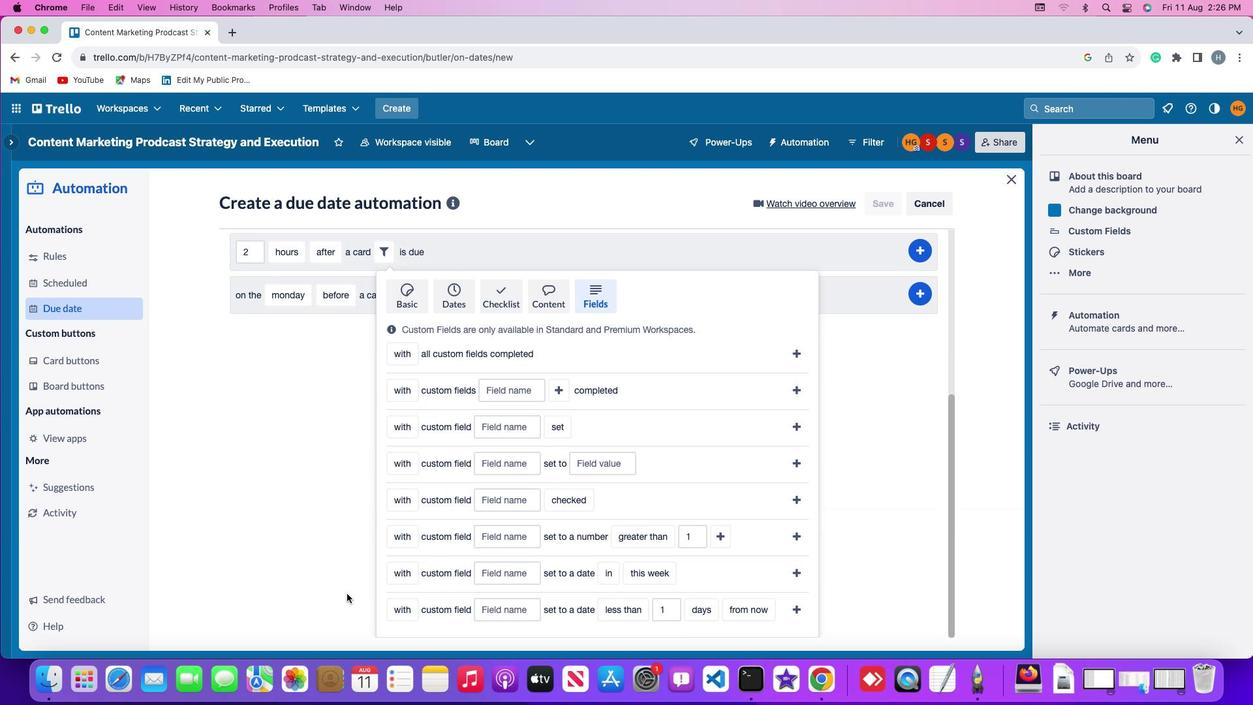 
Action: Mouse scrolled (358, 586) with delta (34, 31)
Screenshot: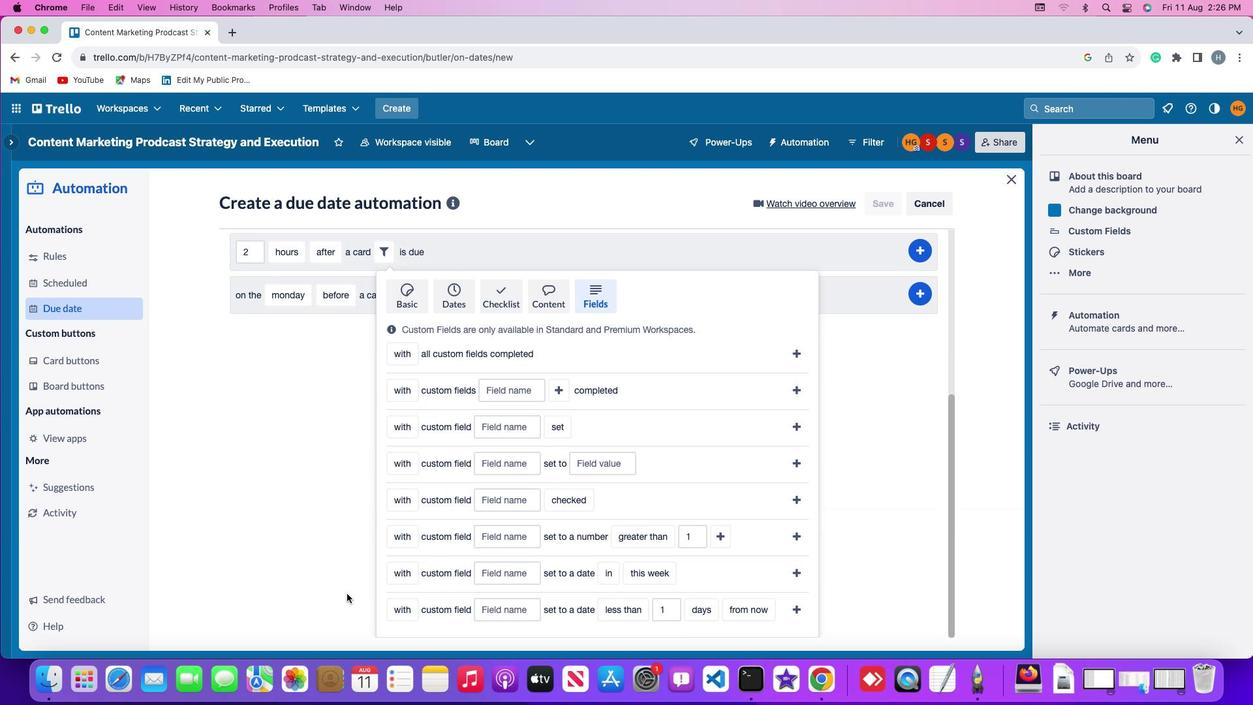 
Action: Mouse moved to (398, 600)
Screenshot: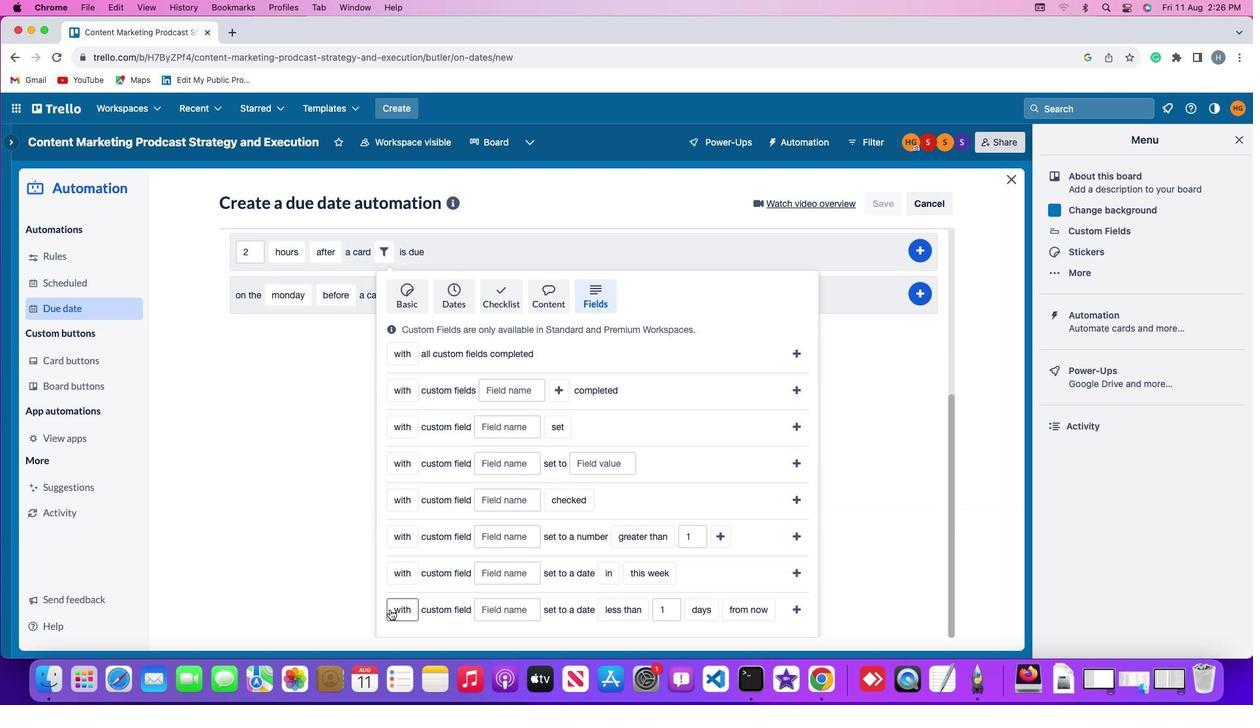 
Action: Mouse pressed left at (398, 600)
Screenshot: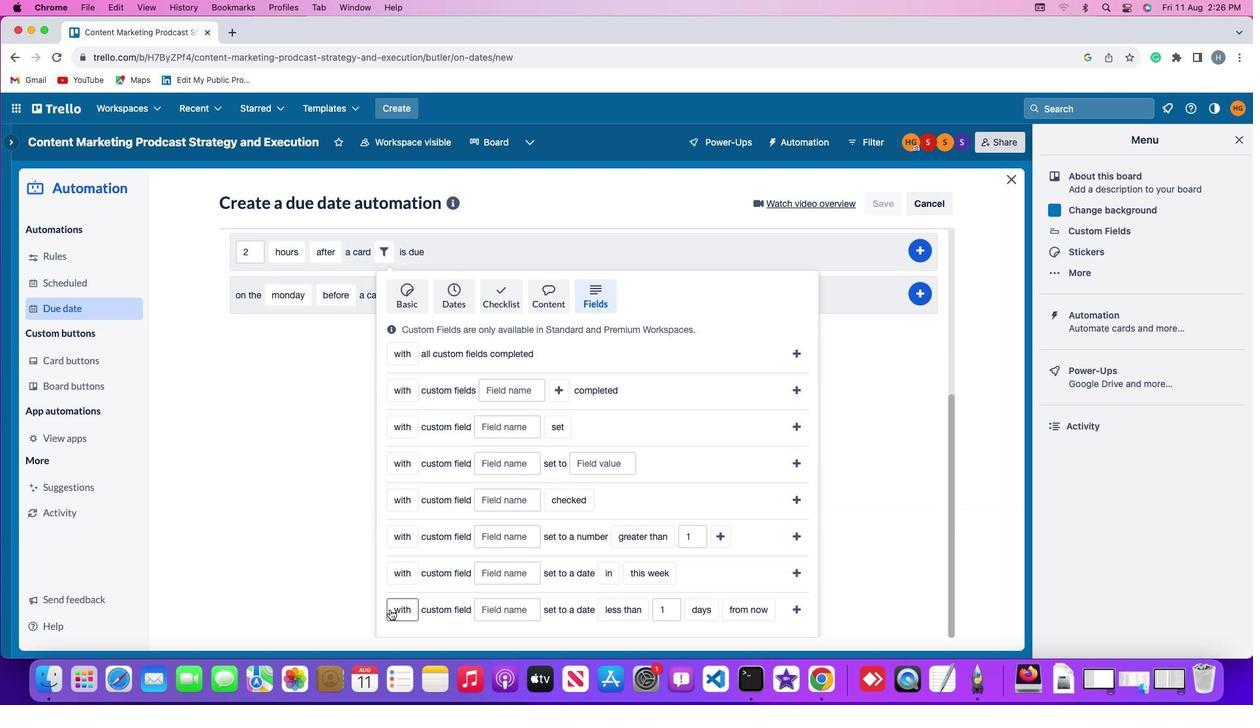 
Action: Mouse moved to (411, 581)
Screenshot: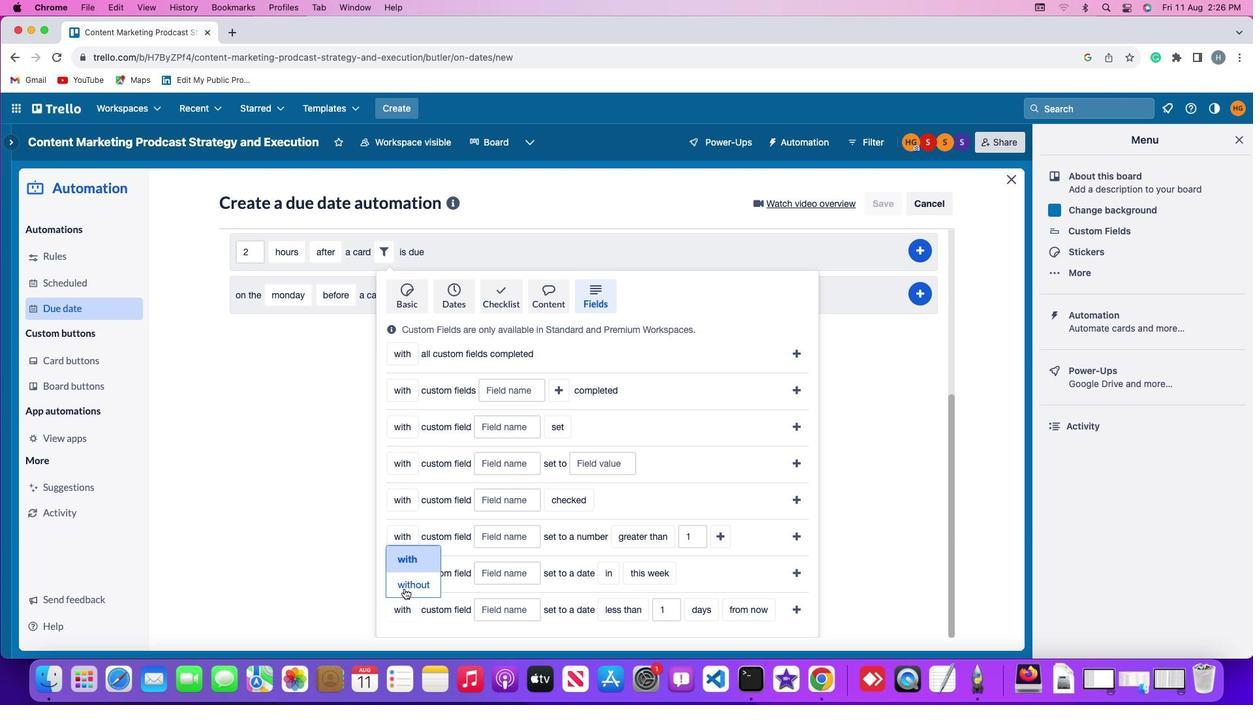 
Action: Mouse pressed left at (411, 581)
Screenshot: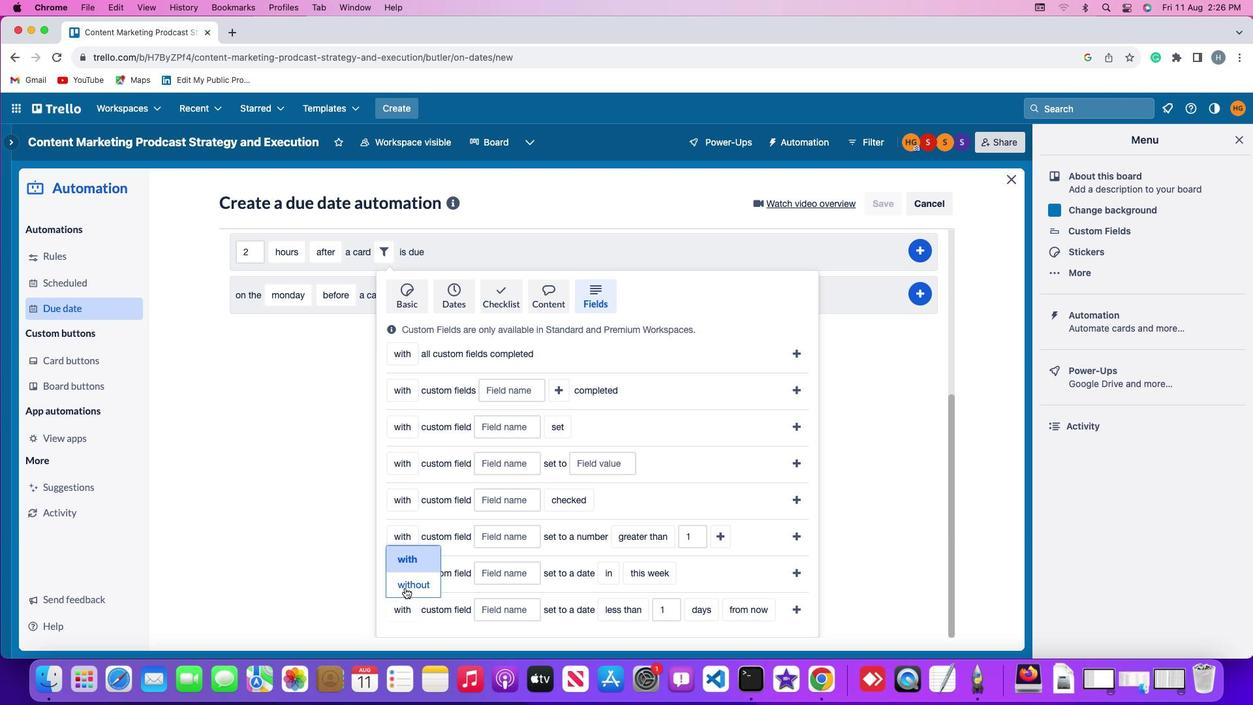 
Action: Mouse moved to (500, 605)
Screenshot: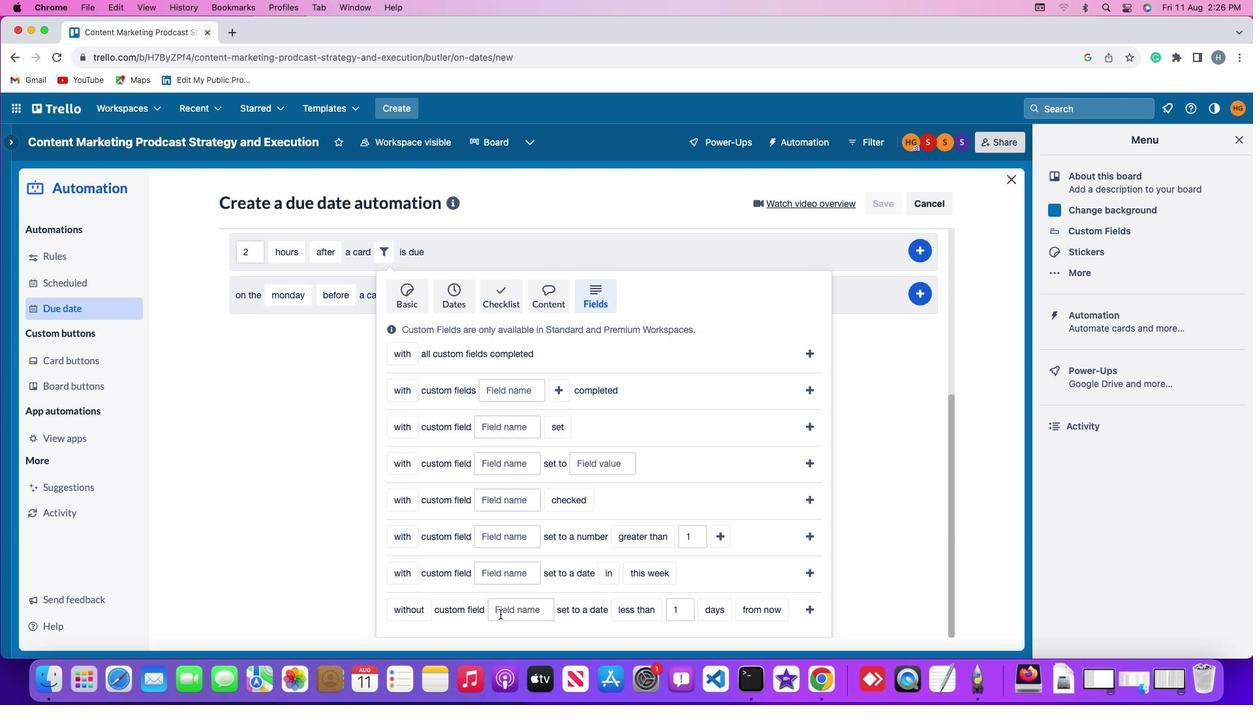 
Action: Mouse pressed left at (500, 605)
Screenshot: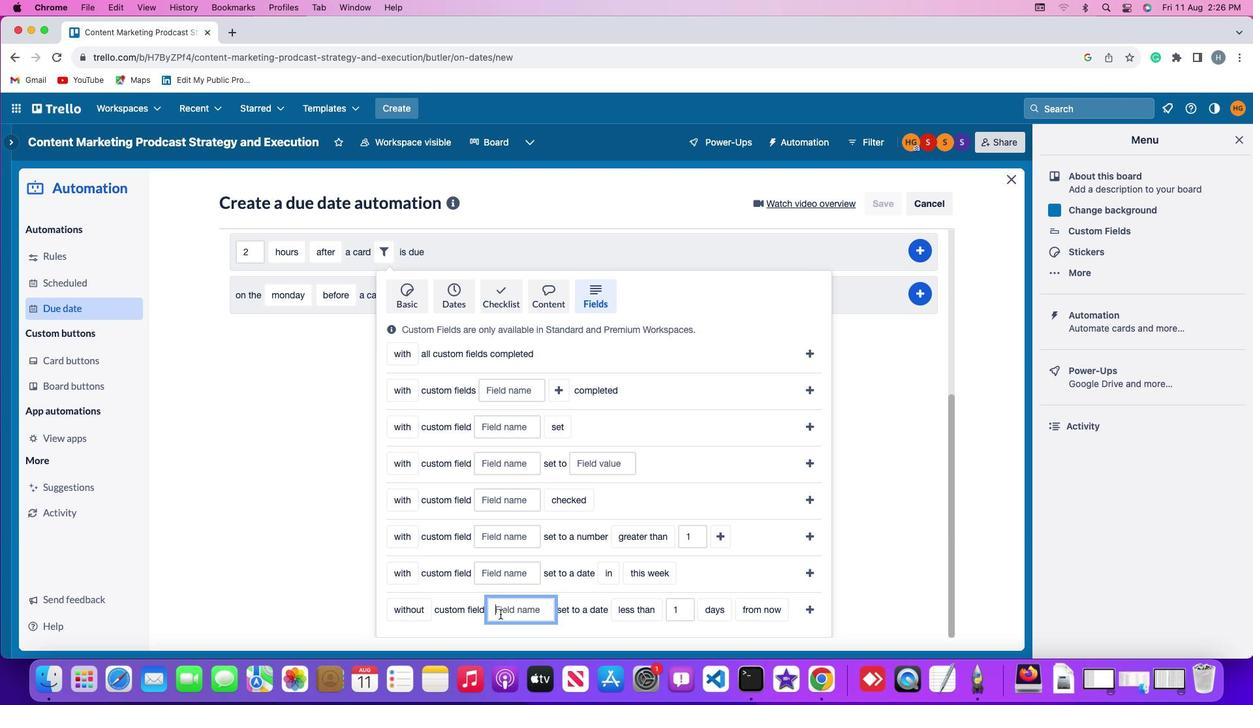 
Action: Mouse moved to (505, 602)
Screenshot: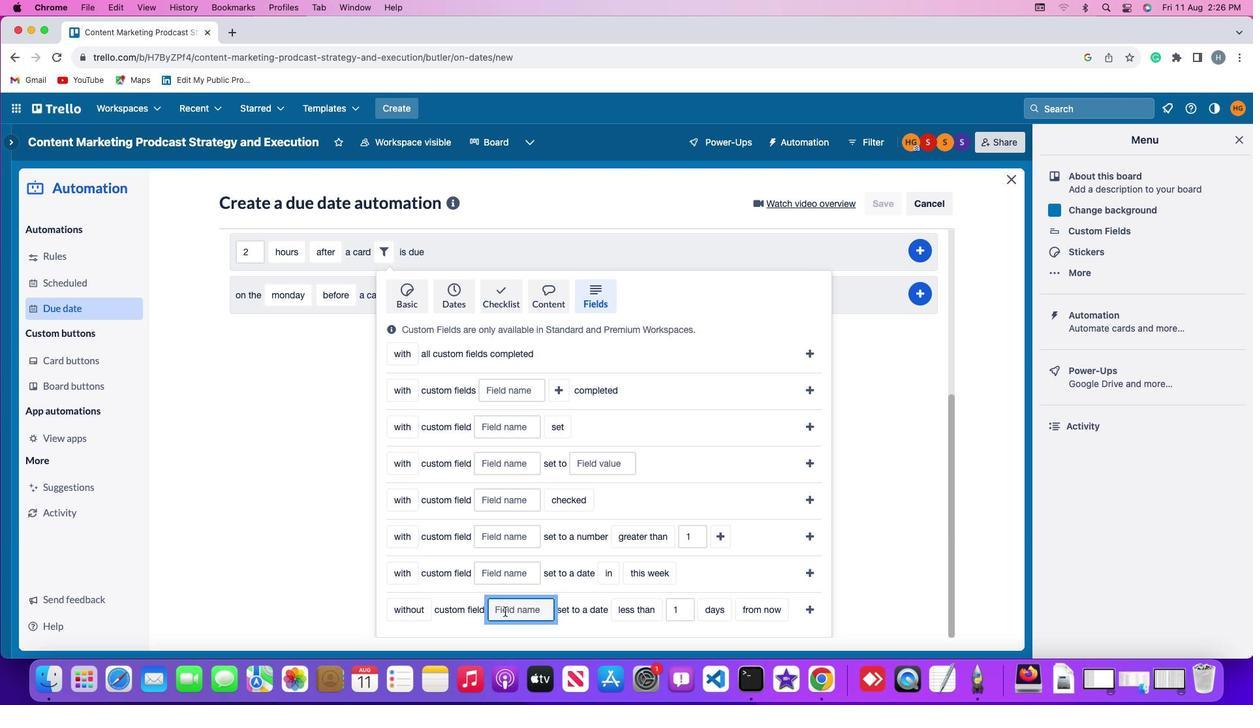 
Action: Mouse pressed left at (505, 602)
Screenshot: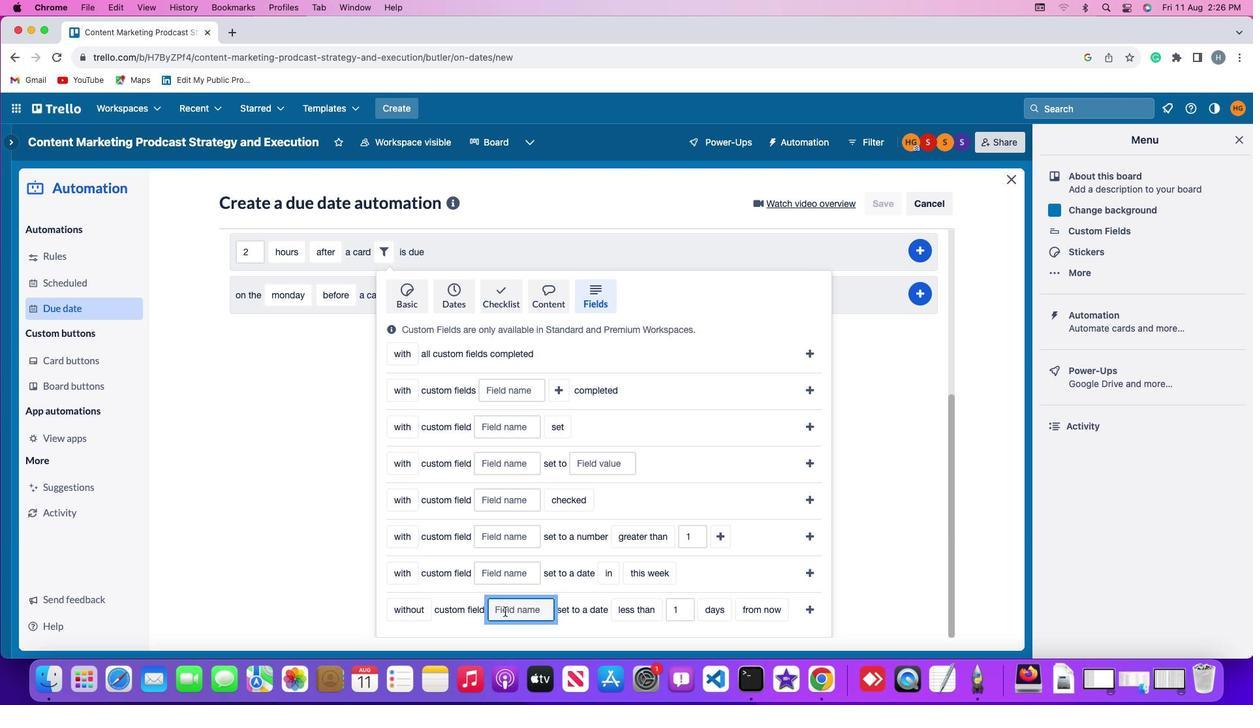 
Action: Key pressed Key.shift'R''e''s''u''m''e'
Screenshot: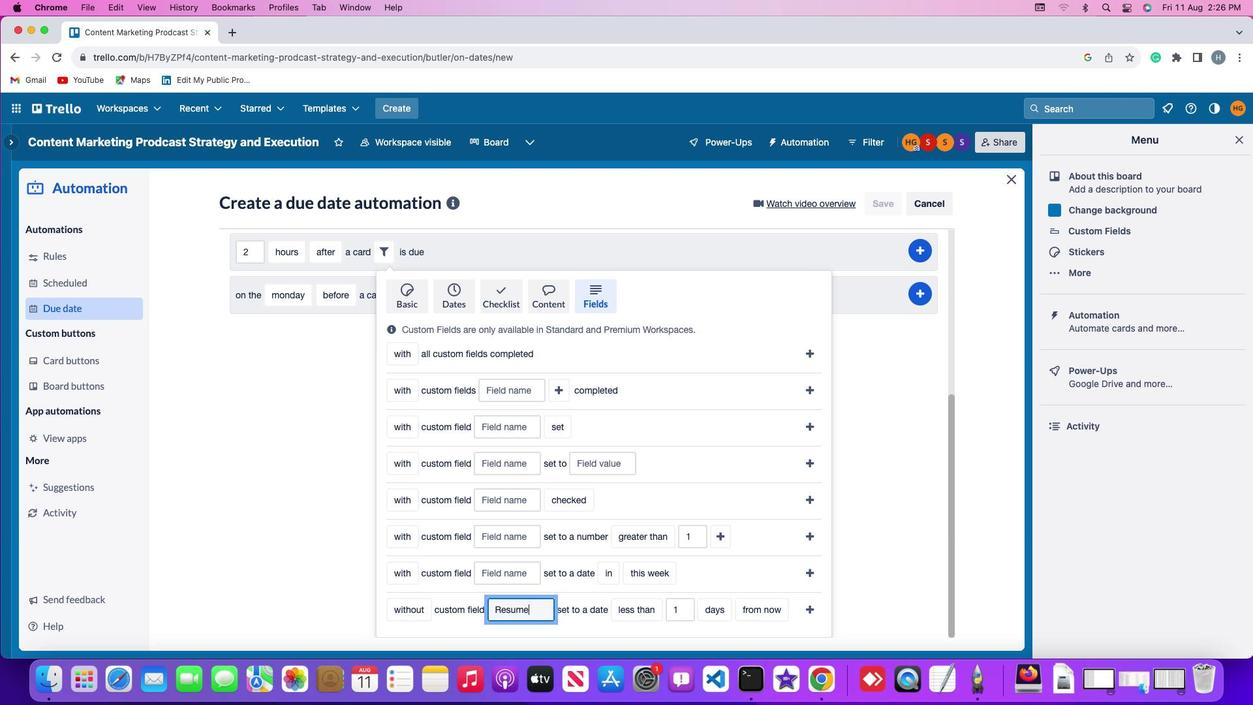 
Action: Mouse moved to (627, 598)
Screenshot: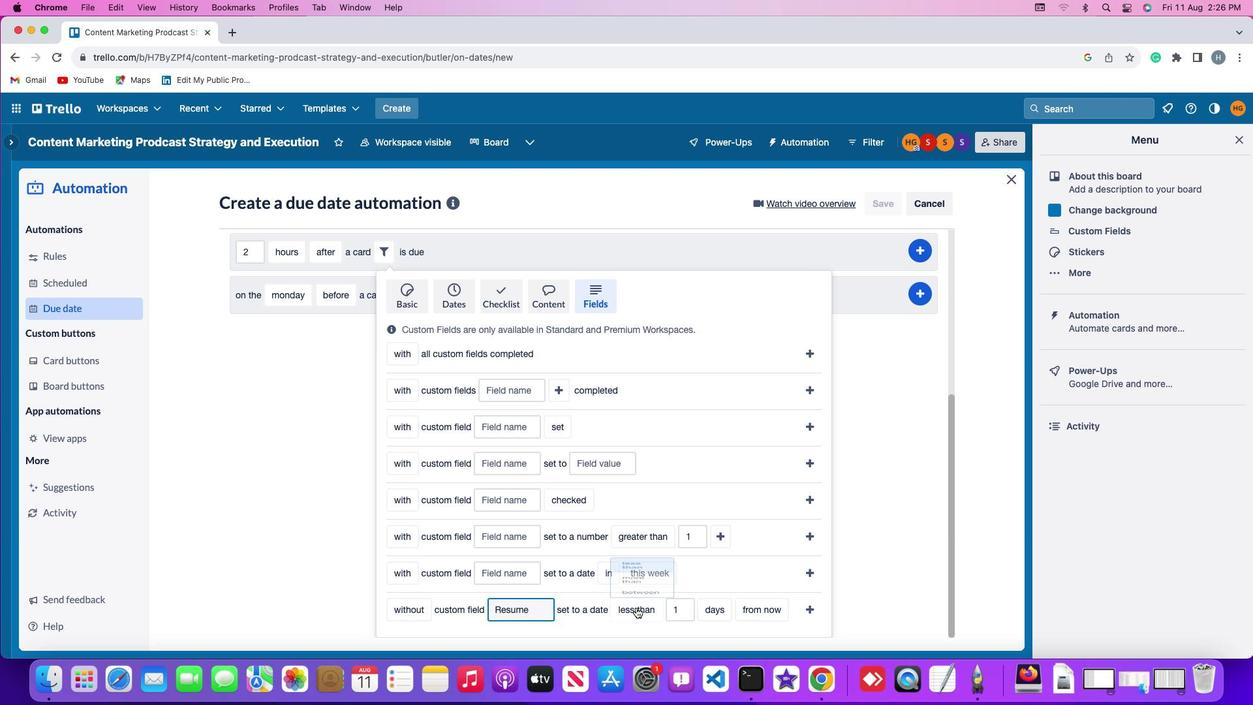 
Action: Mouse pressed left at (627, 598)
Screenshot: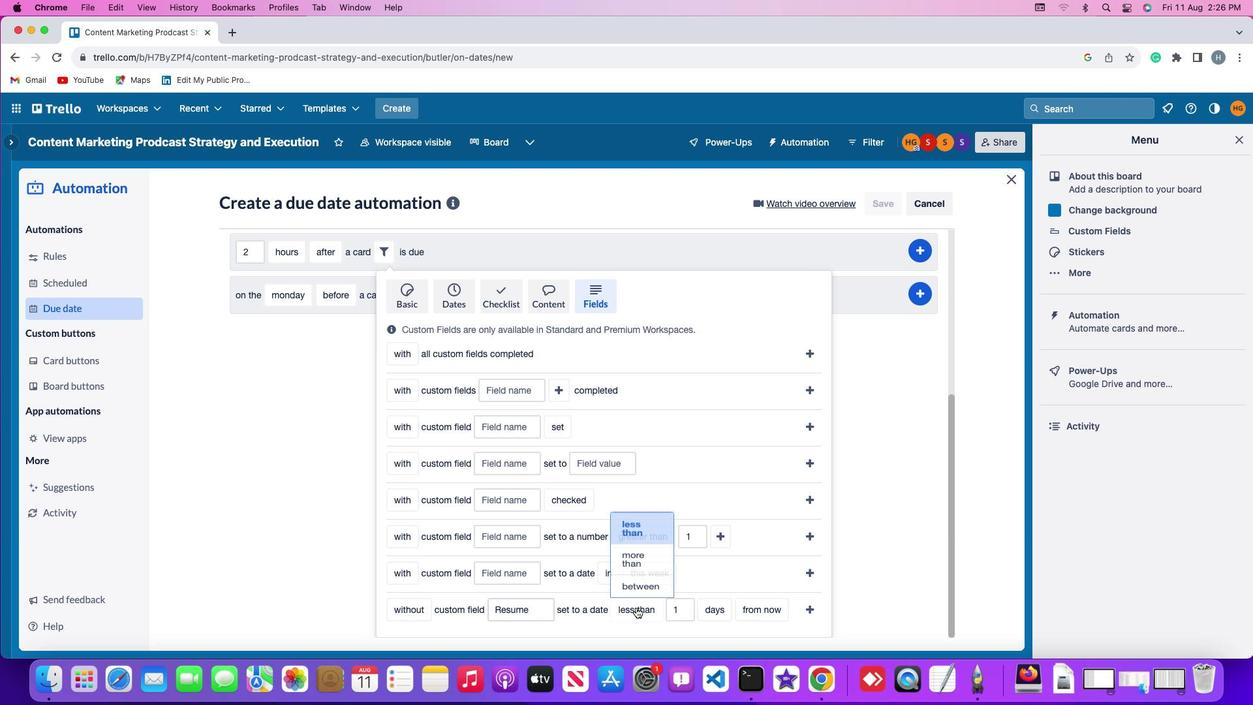 
Action: Mouse moved to (641, 550)
Screenshot: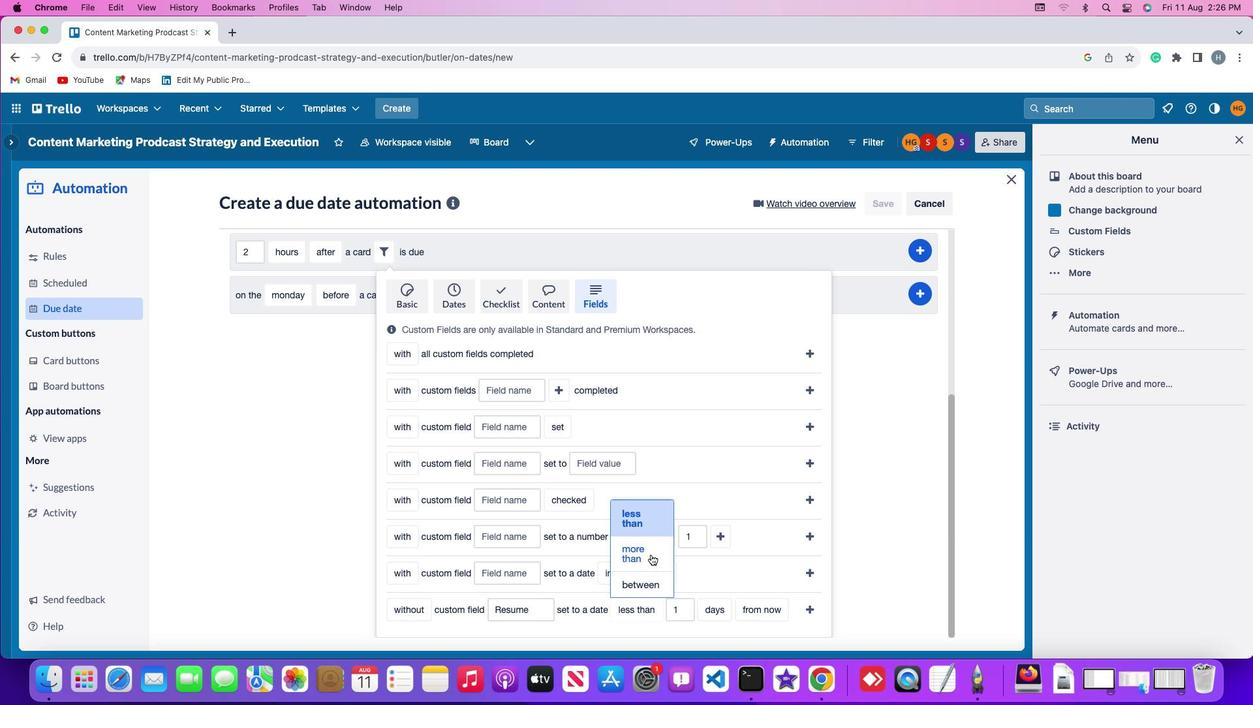 
Action: Mouse pressed left at (641, 550)
Screenshot: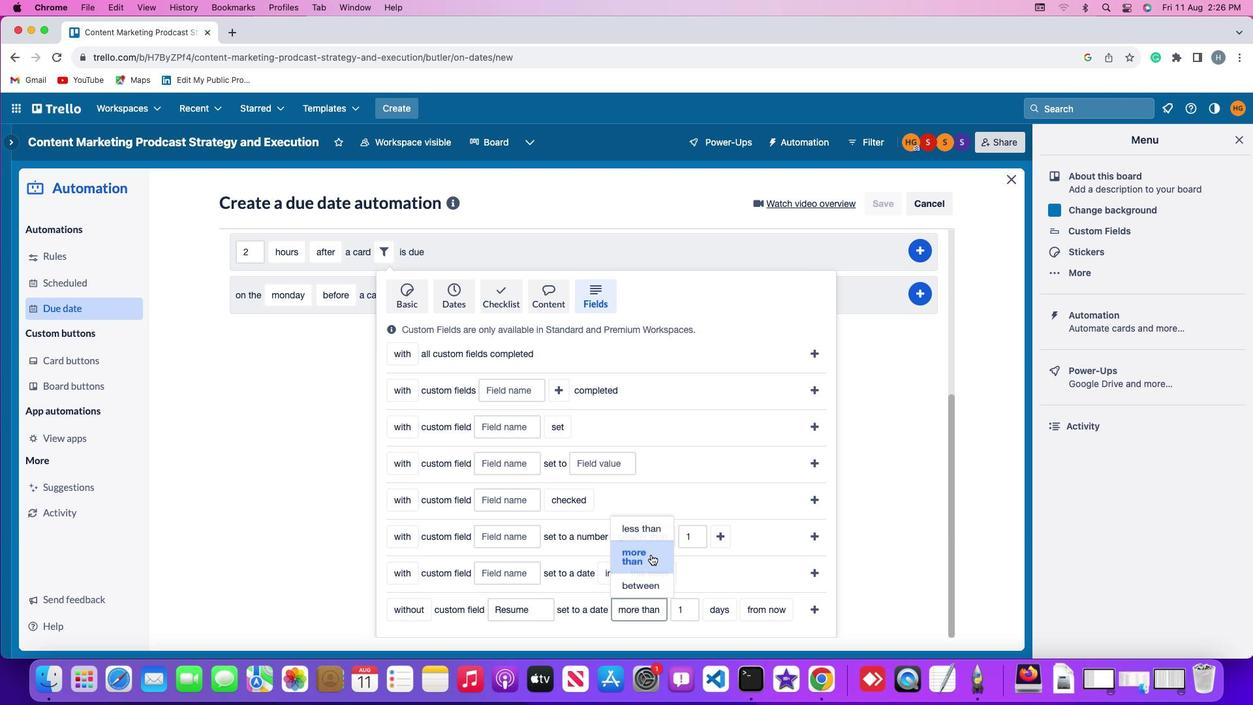 
Action: Mouse moved to (675, 603)
Screenshot: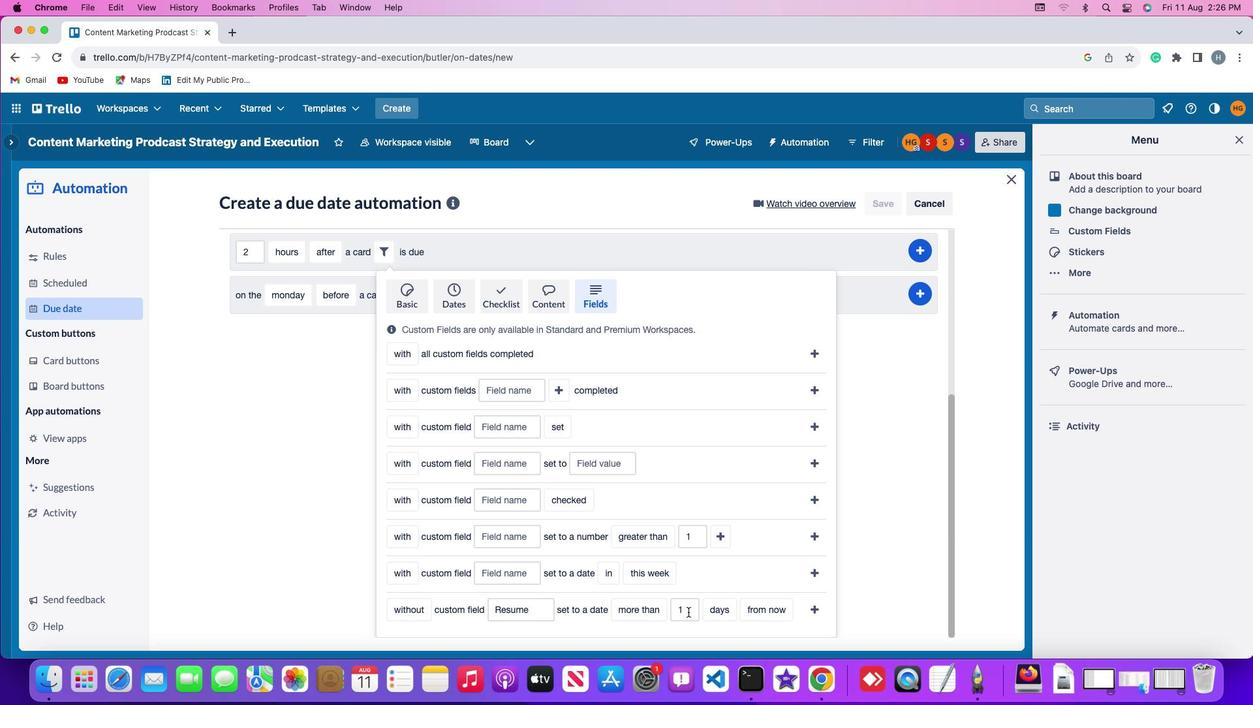 
Action: Mouse pressed left at (675, 603)
Screenshot: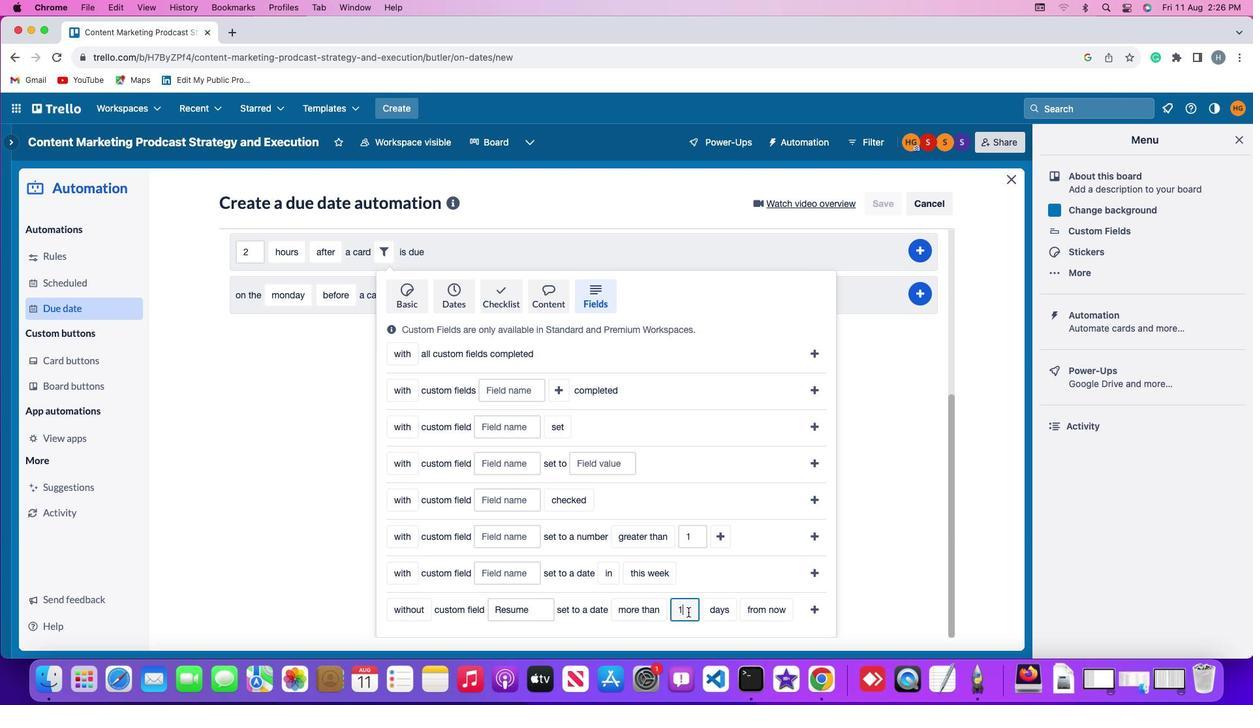 
Action: Mouse moved to (677, 600)
Screenshot: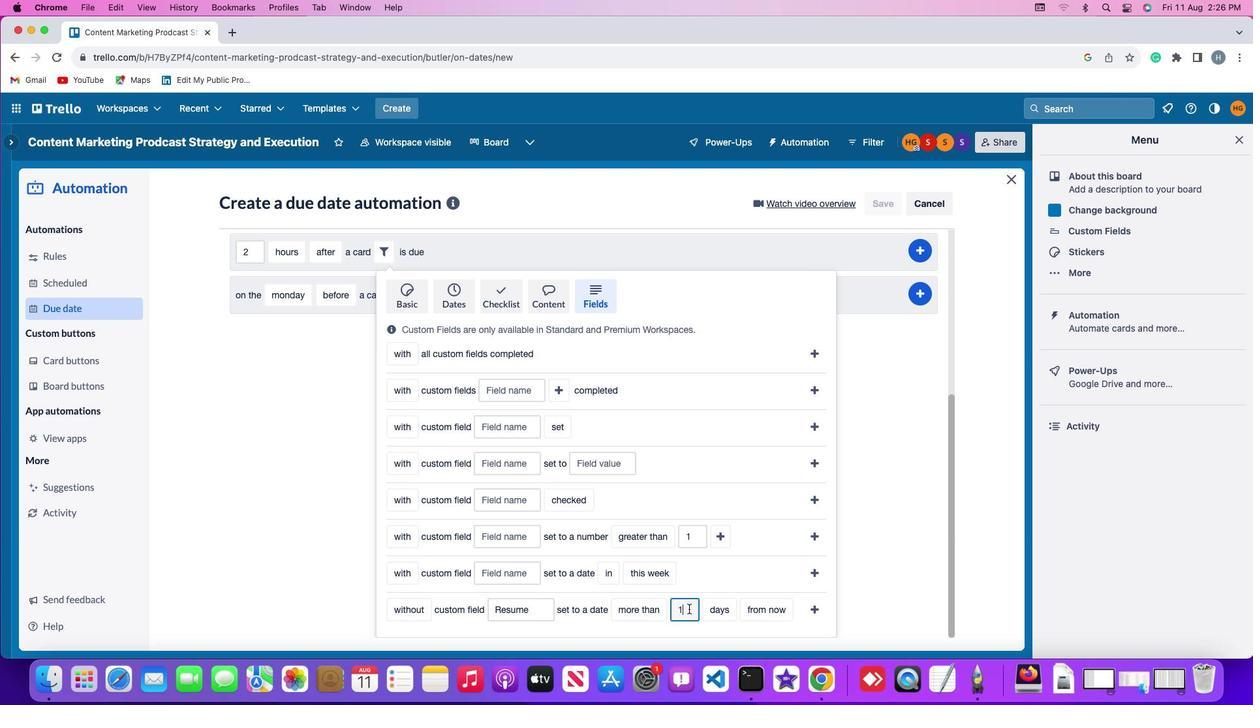 
Action: Key pressed Key.backspace
Screenshot: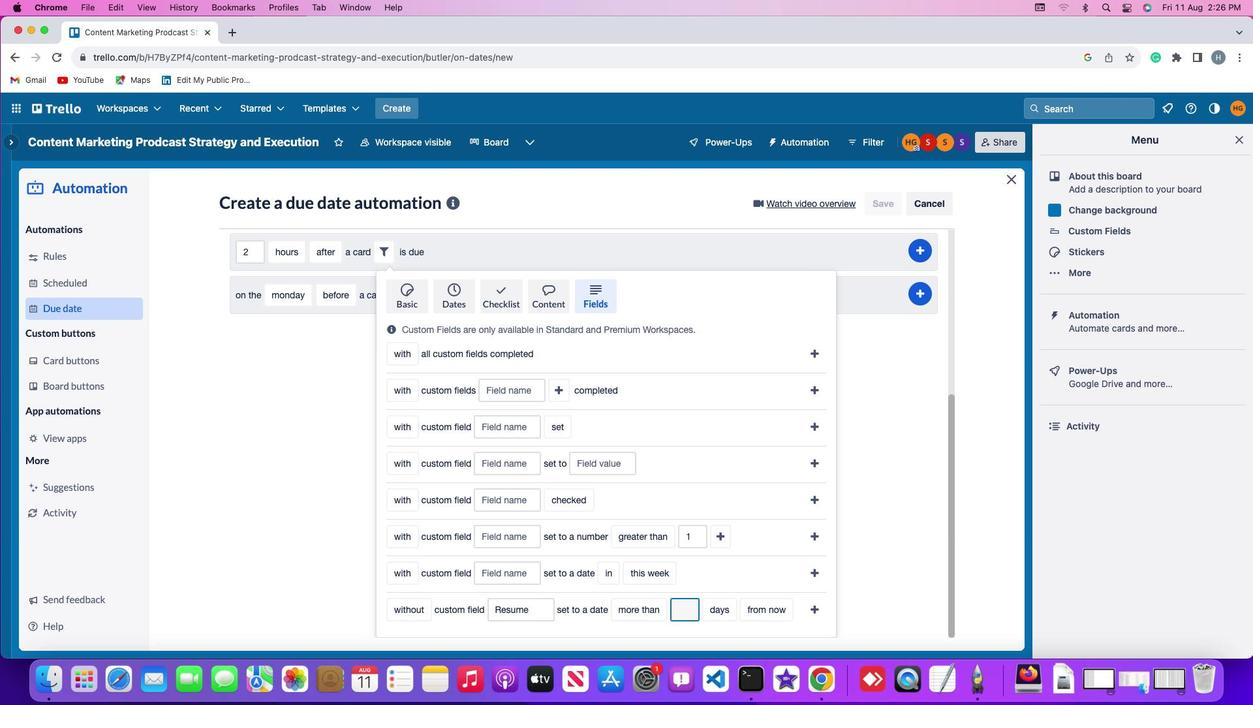 
Action: Mouse moved to (673, 598)
Screenshot: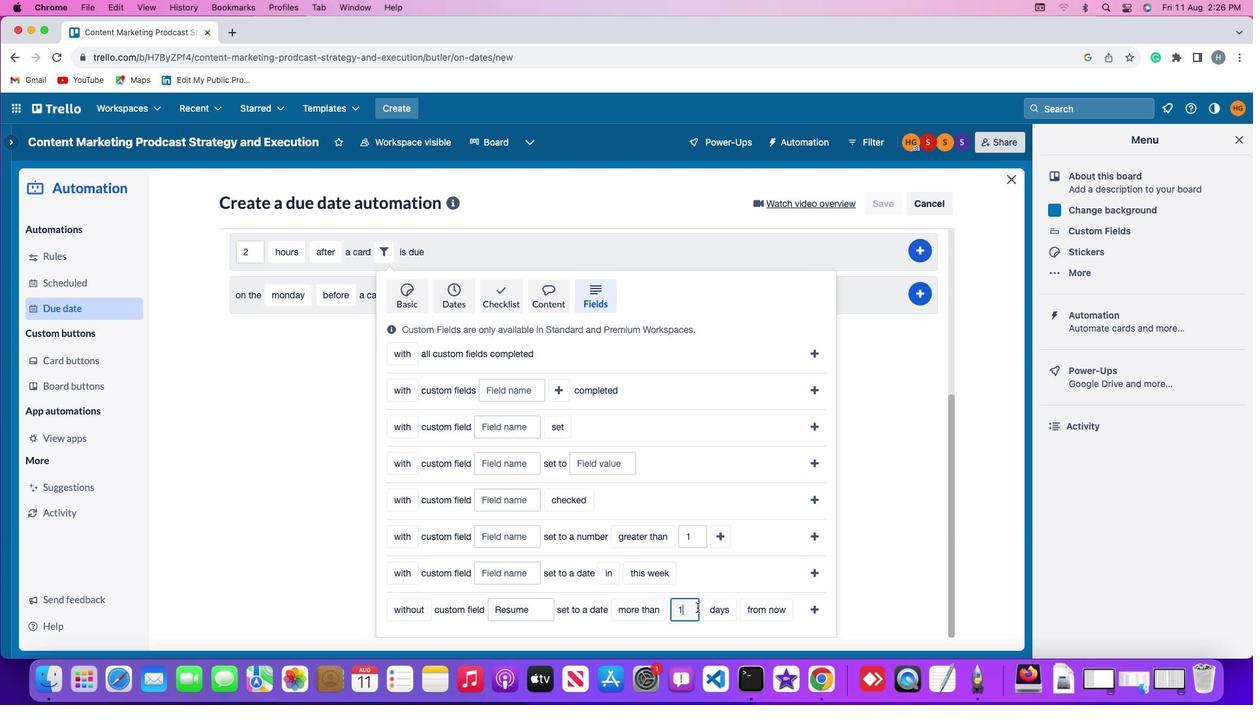 
Action: Key pressed '1'
Screenshot: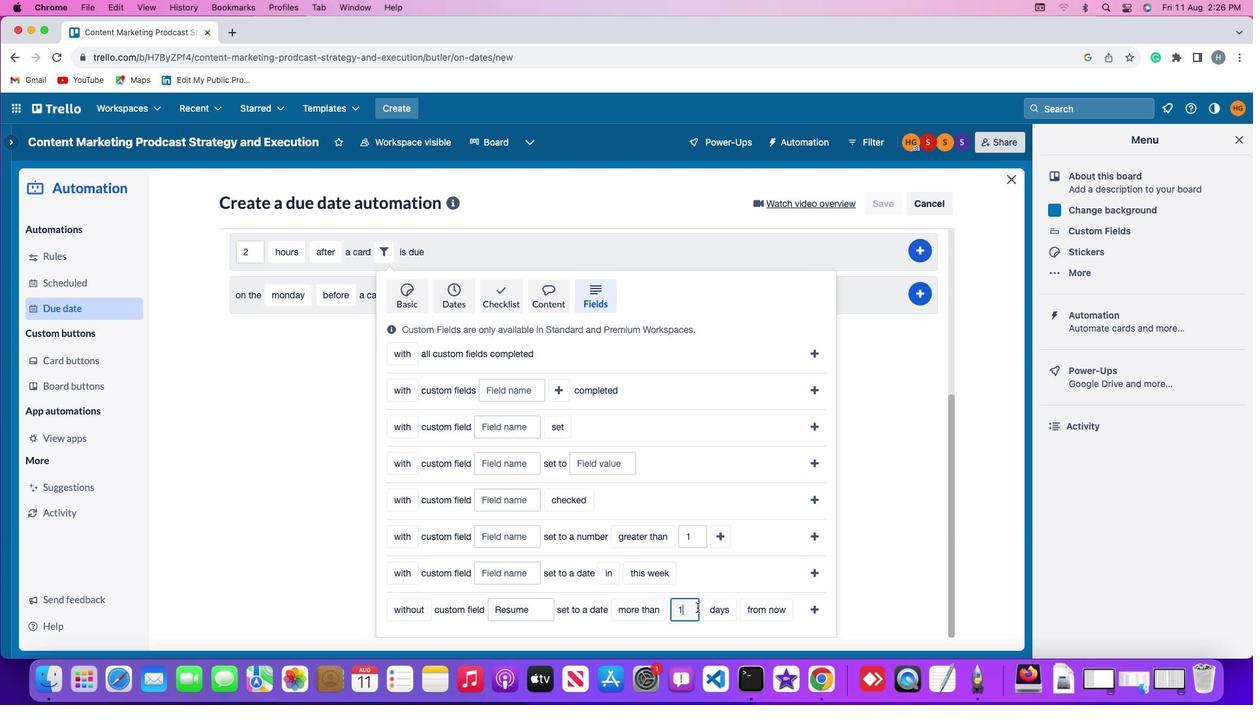 
Action: Mouse moved to (701, 598)
Screenshot: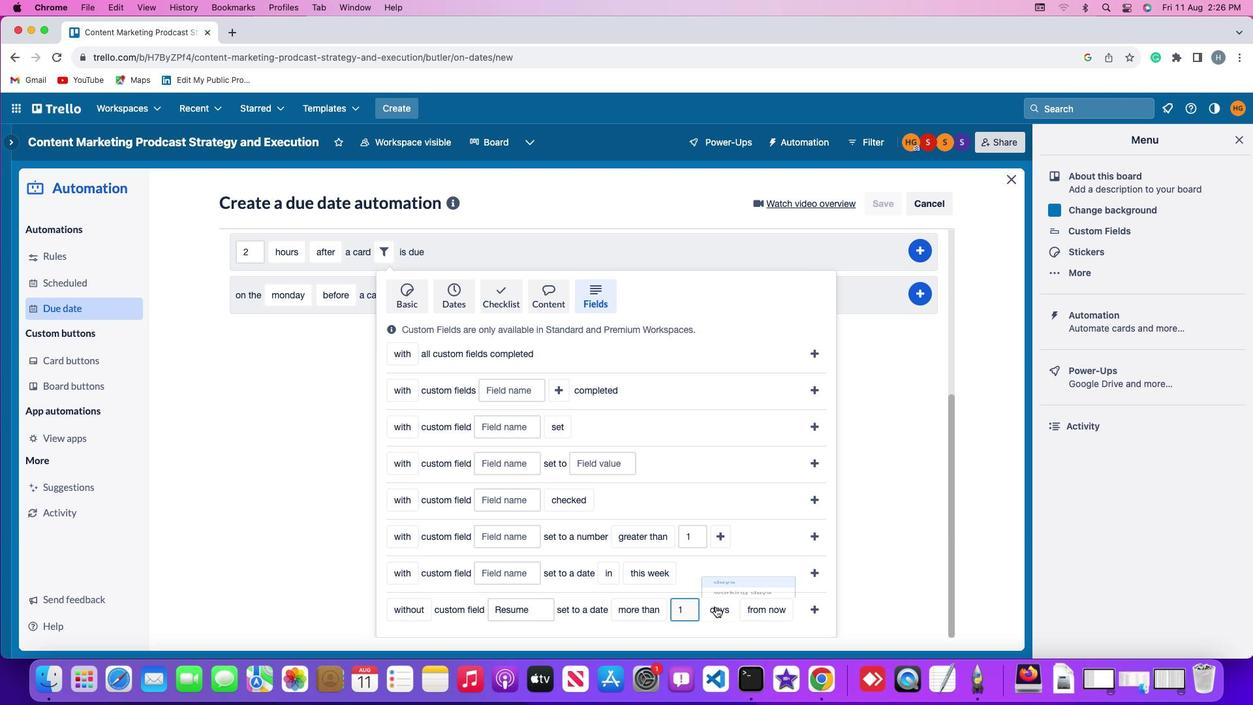 
Action: Mouse pressed left at (701, 598)
Screenshot: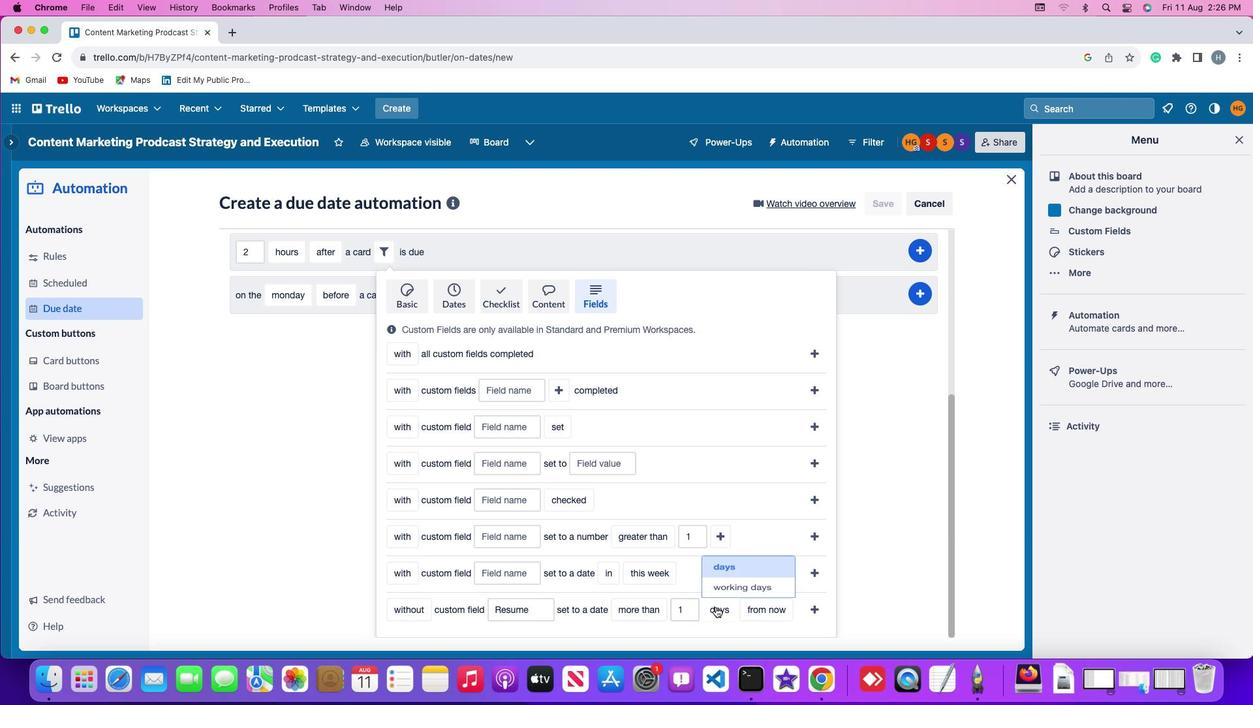 
Action: Mouse moved to (709, 558)
Screenshot: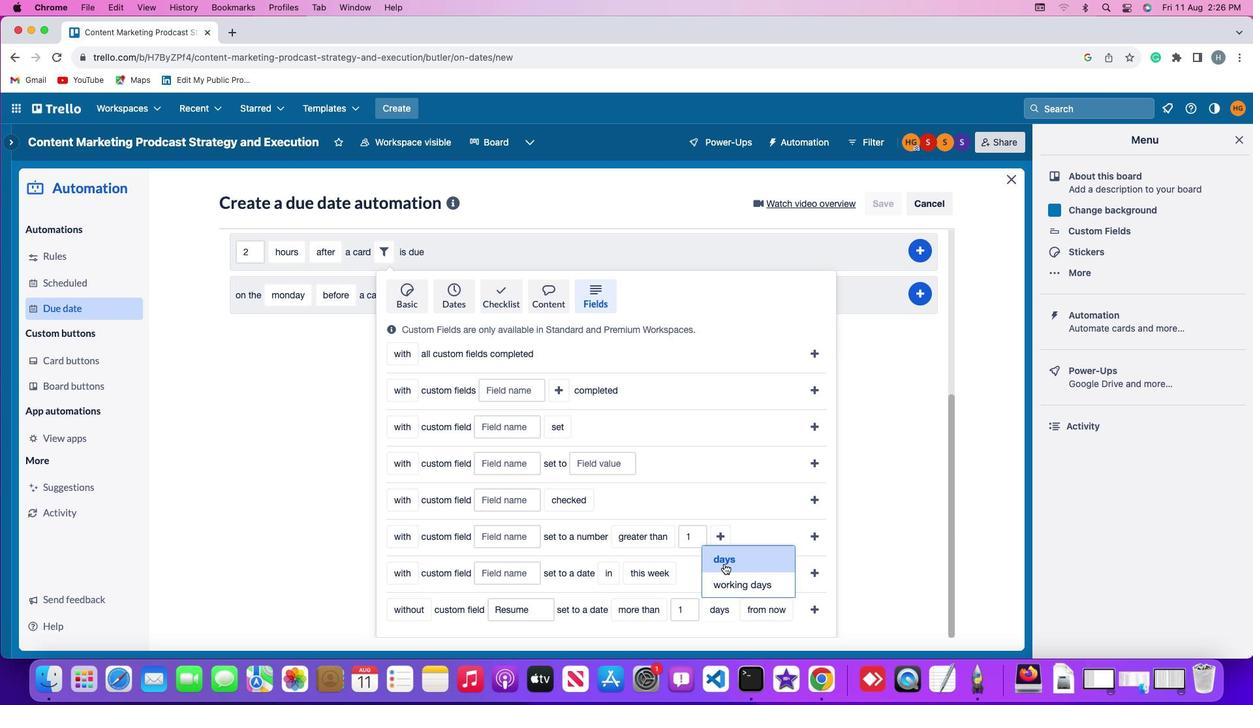 
Action: Mouse pressed left at (709, 558)
Screenshot: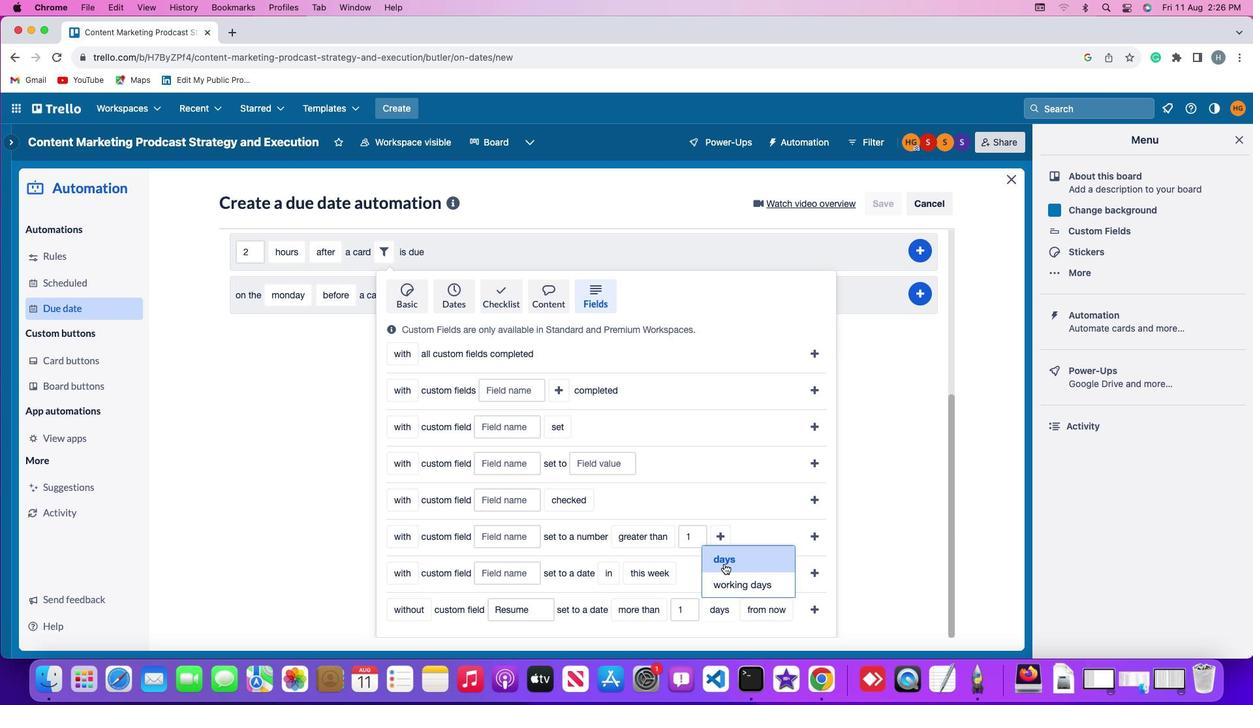 
Action: Mouse moved to (754, 600)
Screenshot: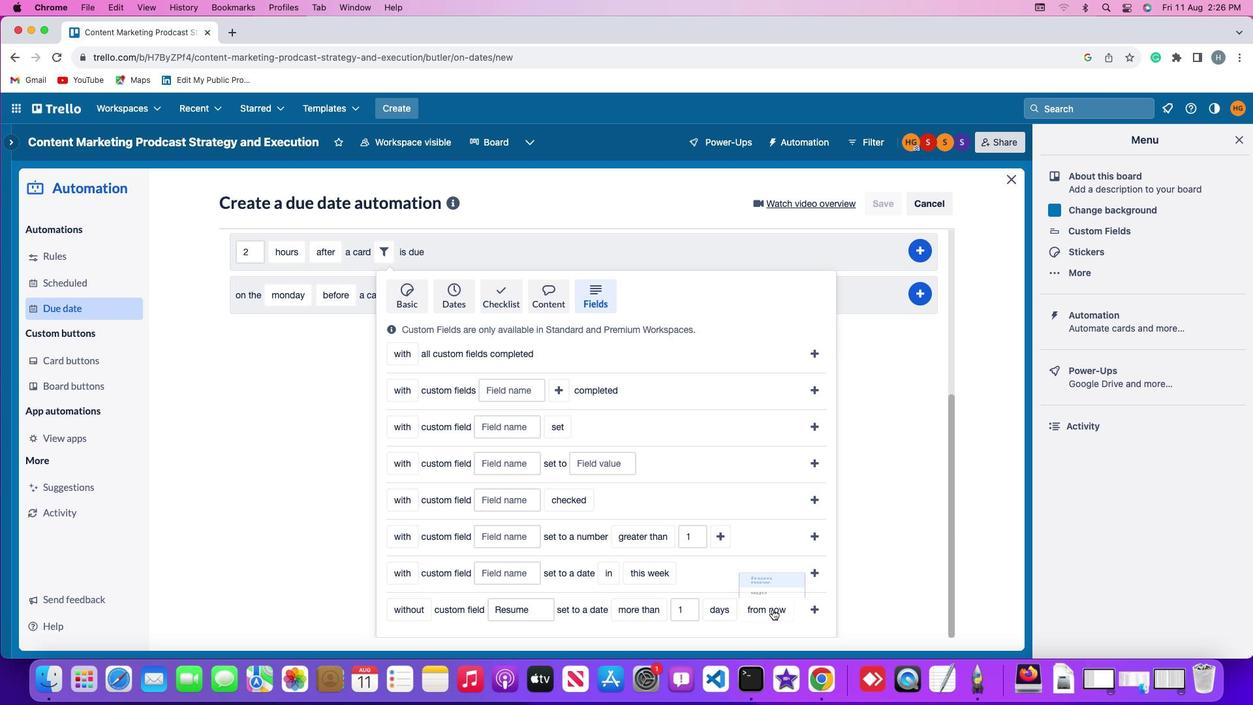 
Action: Mouse pressed left at (754, 600)
Screenshot: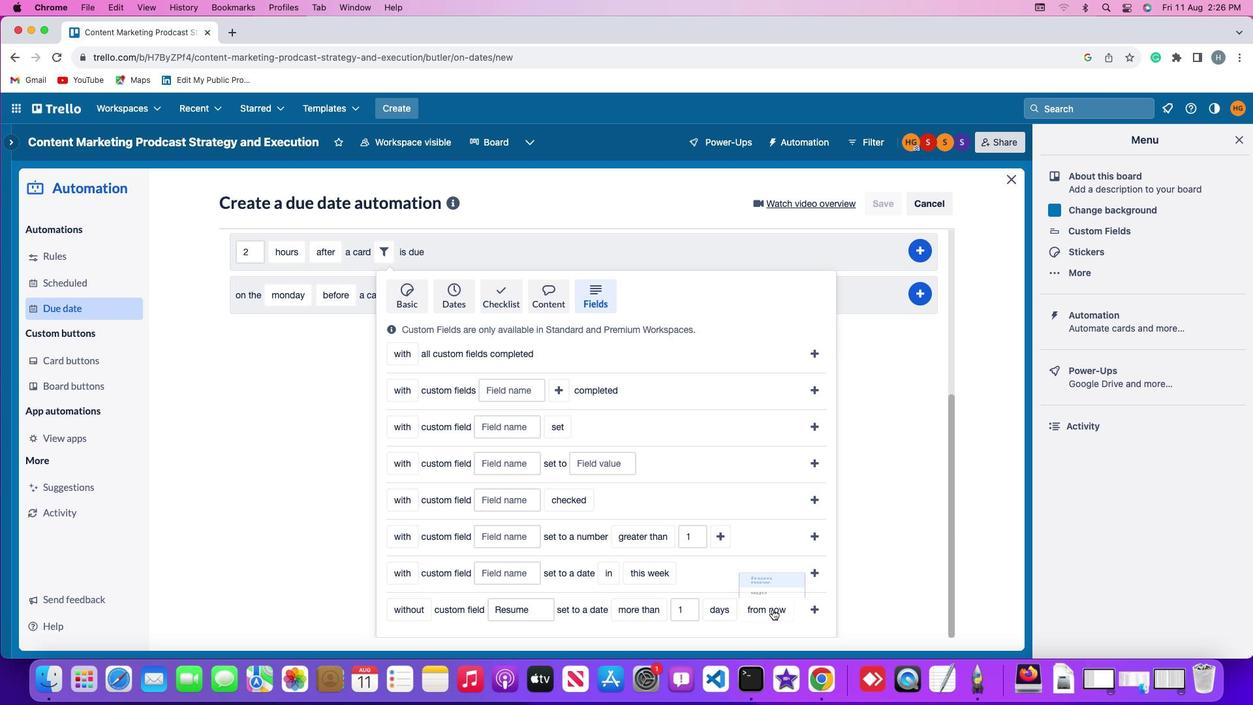 
Action: Mouse moved to (738, 579)
Screenshot: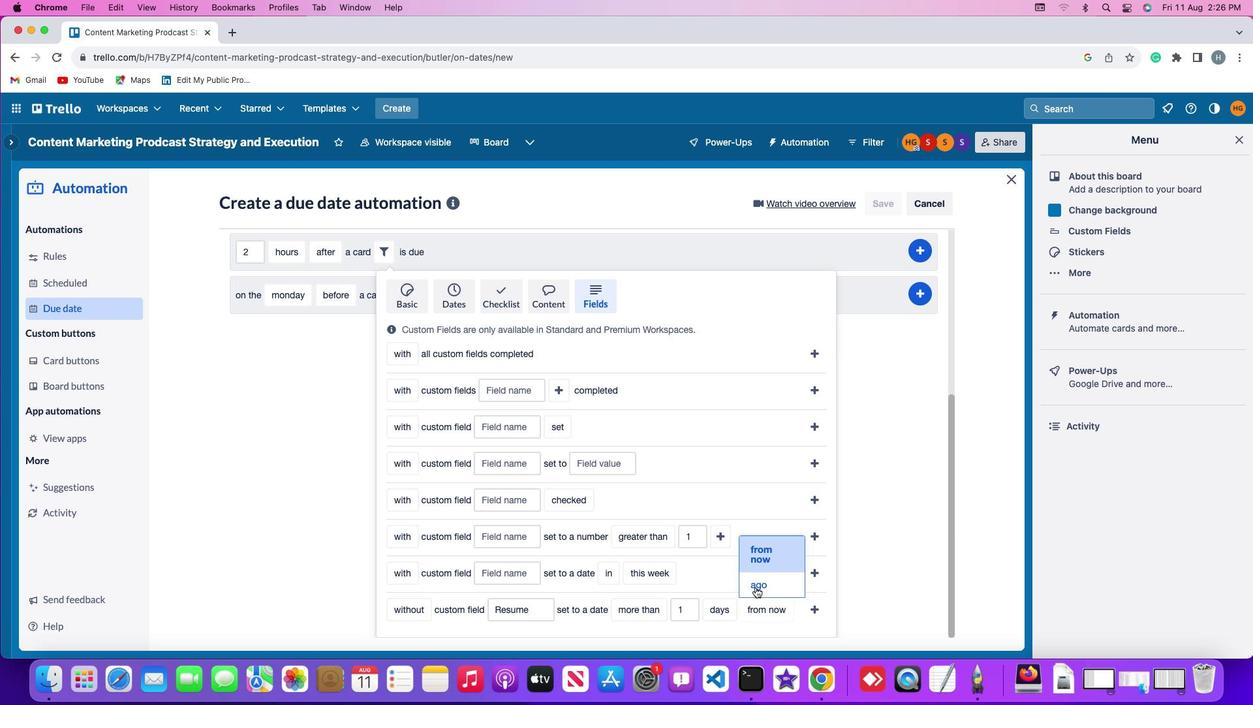 
Action: Mouse pressed left at (738, 579)
Screenshot: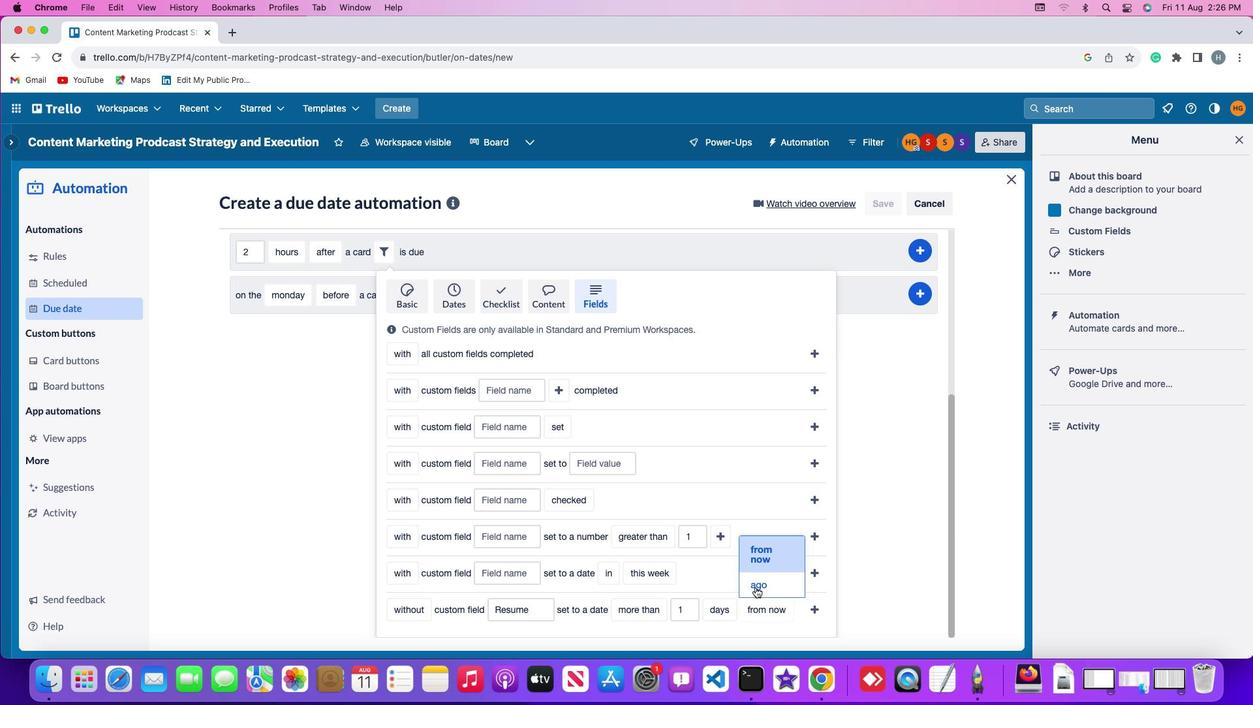 
Action: Mouse moved to (772, 599)
Screenshot: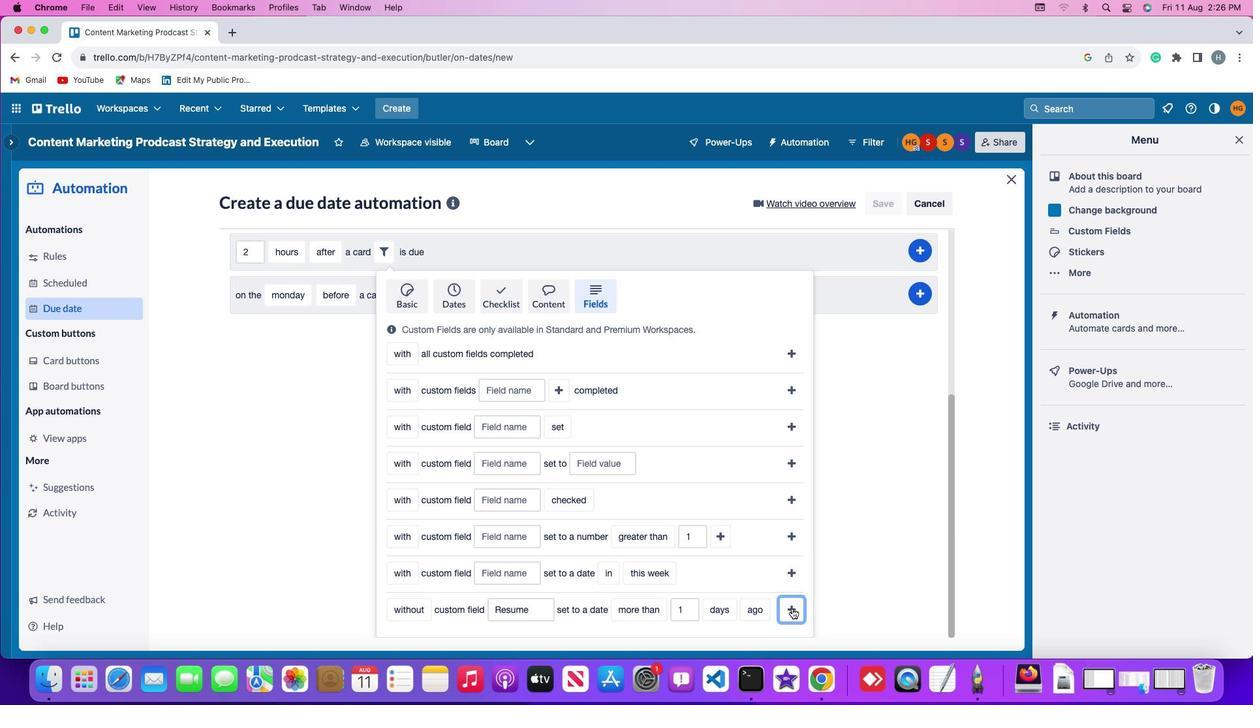 
Action: Mouse pressed left at (772, 599)
Screenshot: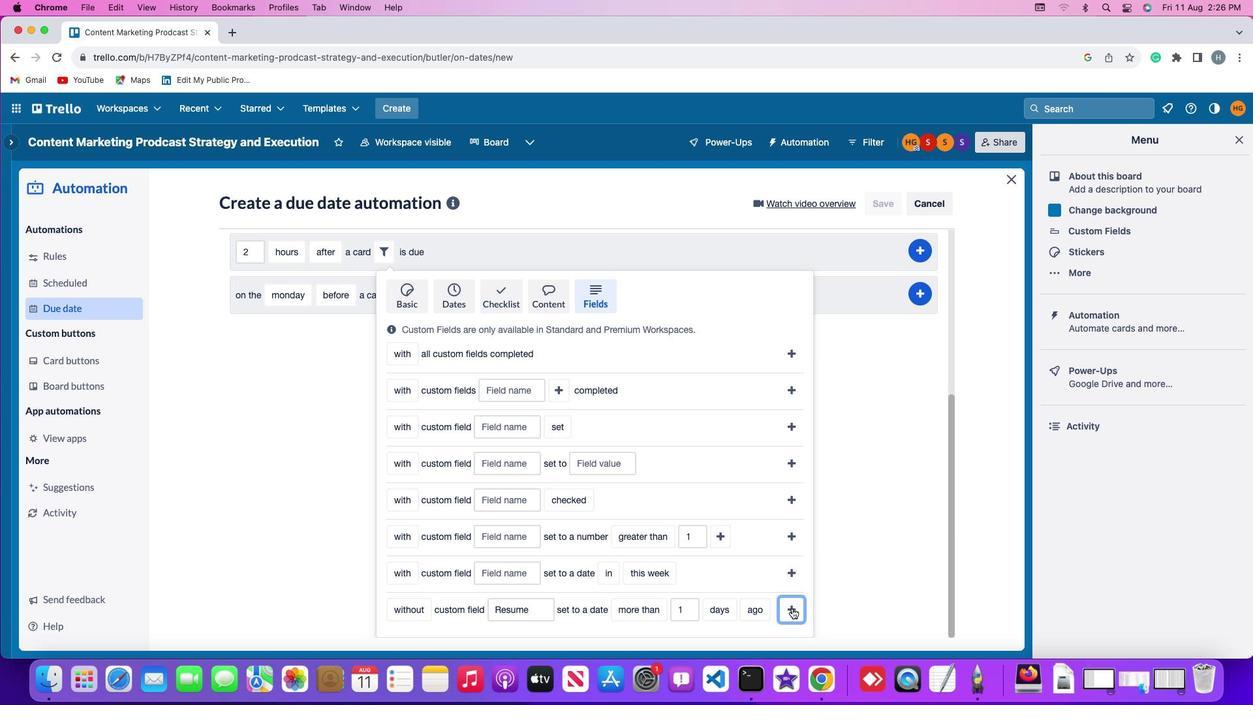 
Action: Mouse moved to (900, 519)
Screenshot: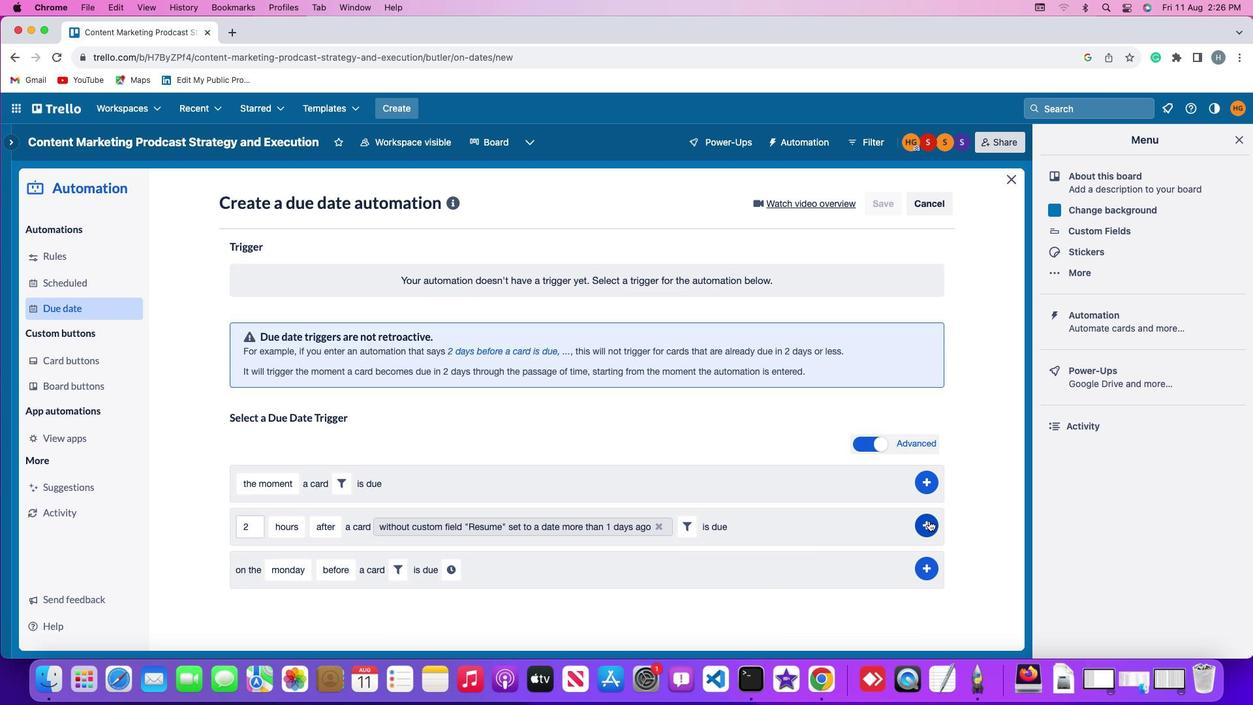 
Action: Mouse pressed left at (900, 519)
Screenshot: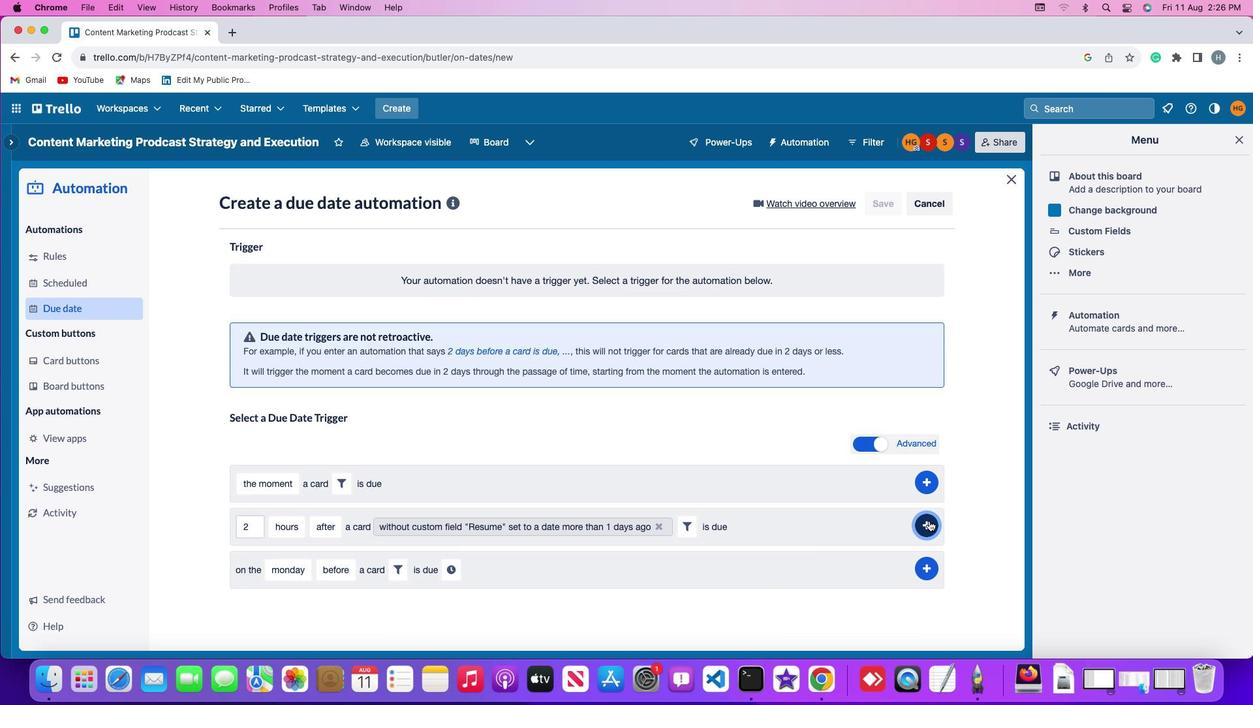 
Action: Mouse moved to (945, 457)
Screenshot: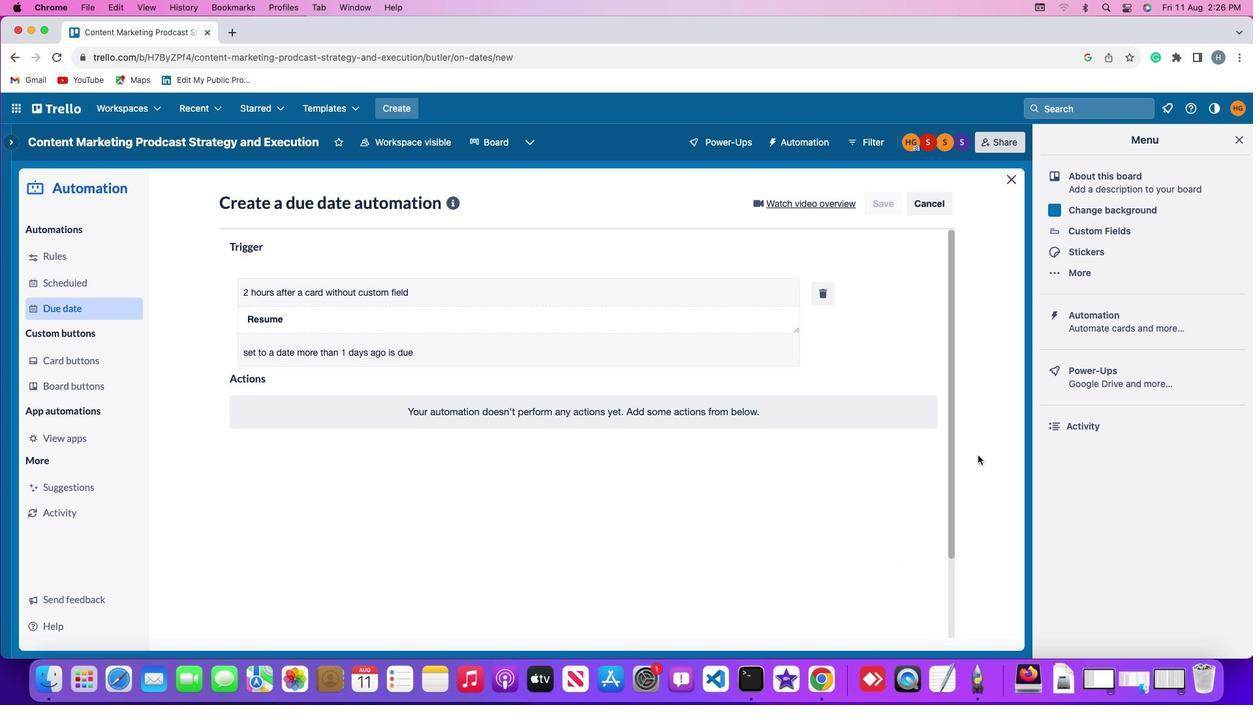 
